 Task: Look for space in Río Segundo, Argentina from 3rd August, 2023 to 17th August, 2023 for 3 adults, 1 child in price range Rs.3000 to Rs.15000. Place can be entire place with 3 bedrooms having 4 beds and 2 bathrooms. Property type can be house, flat, guest house. Amenities needed are: wifi, heating. Booking option can be shelf check-in. Required host language is English.
Action: Mouse moved to (389, 86)
Screenshot: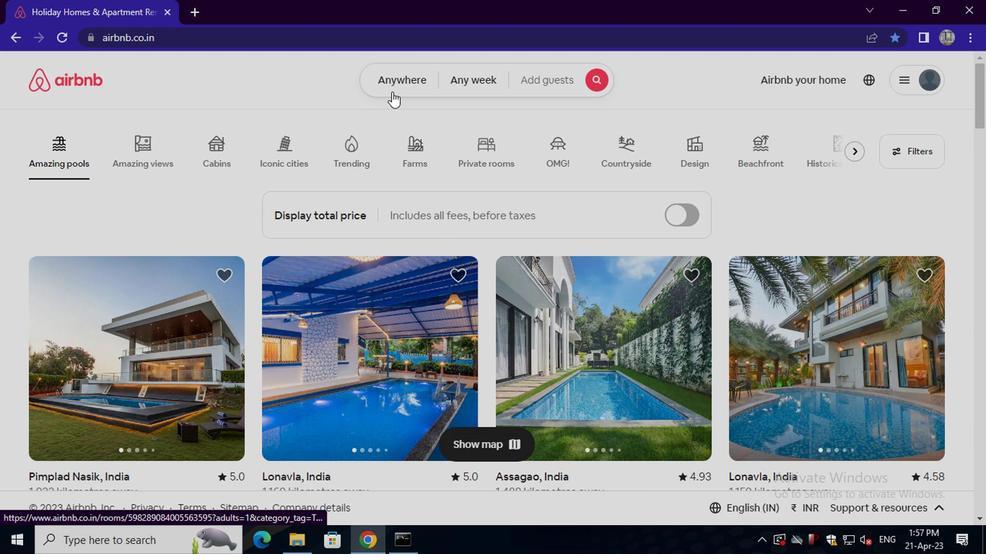 
Action: Mouse pressed left at (389, 86)
Screenshot: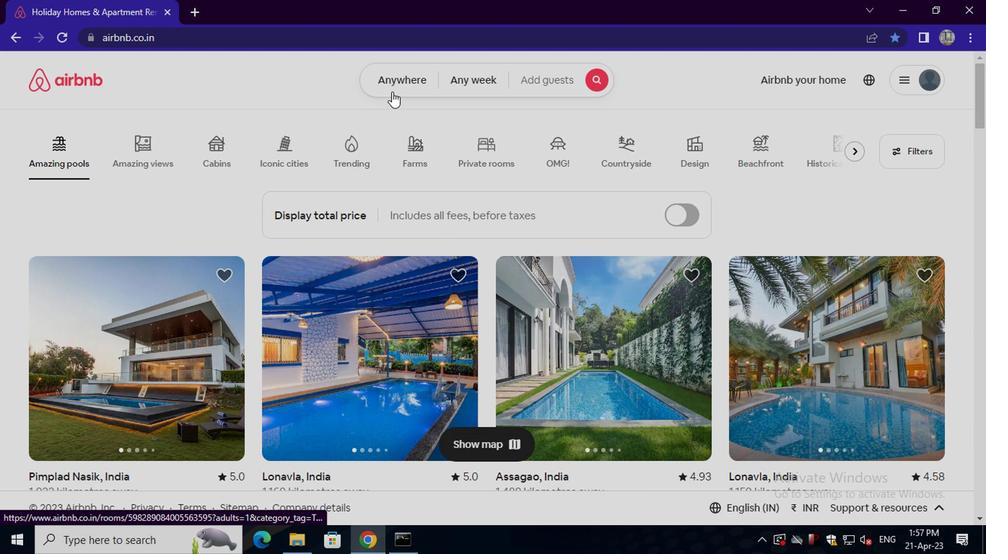 
Action: Mouse moved to (288, 130)
Screenshot: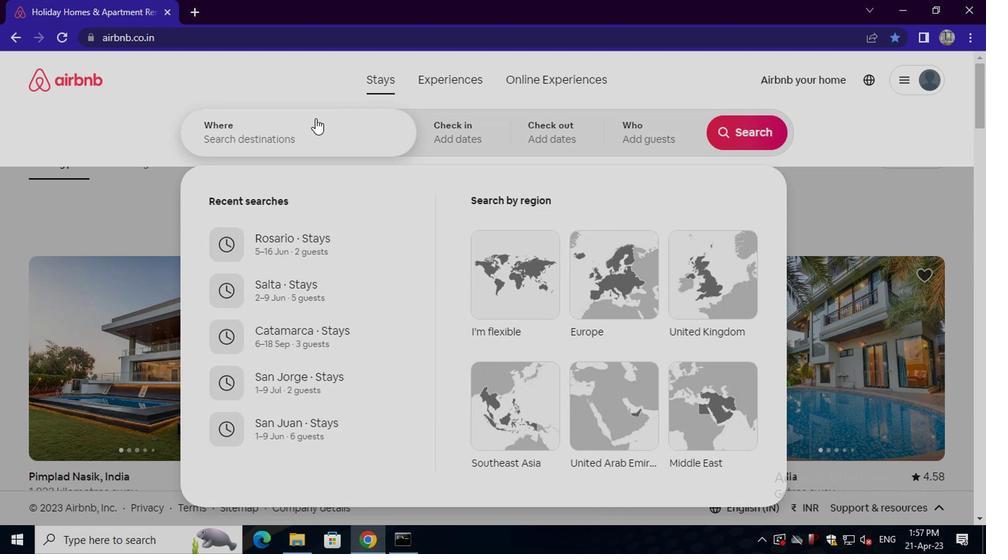
Action: Mouse pressed left at (288, 130)
Screenshot: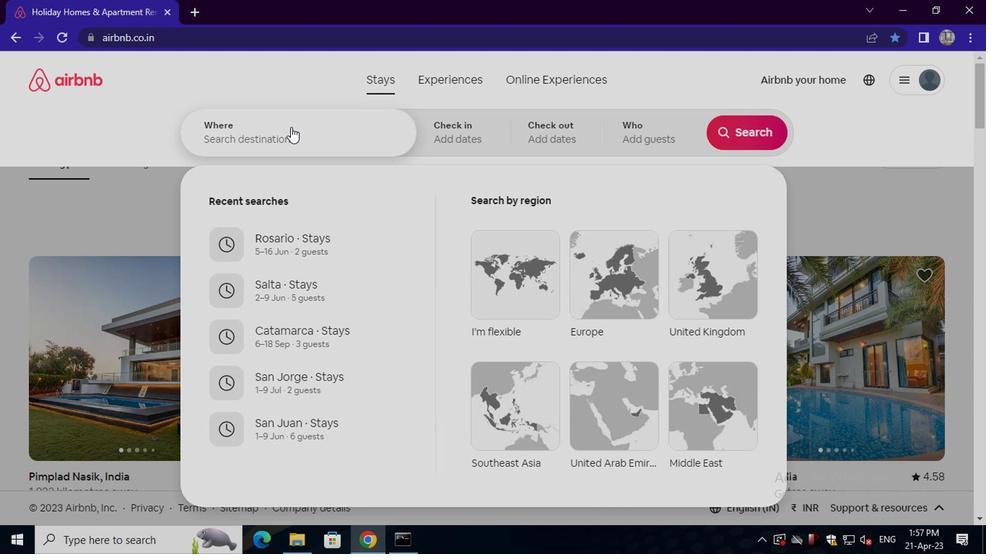
Action: Mouse moved to (288, 130)
Screenshot: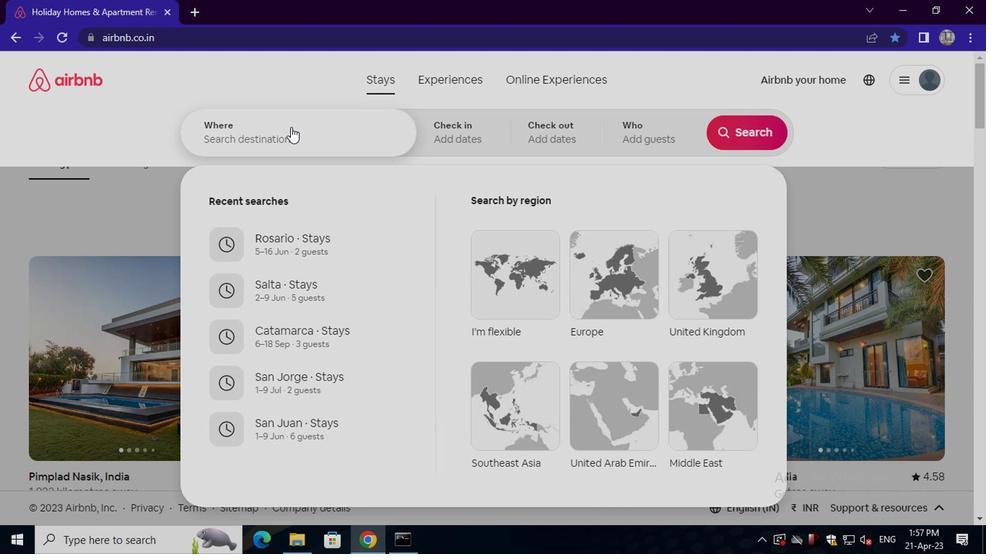 
Action: Key pressed rio<Key.space>sefundo,<Key.space>argentina<Key.enter>
Screenshot: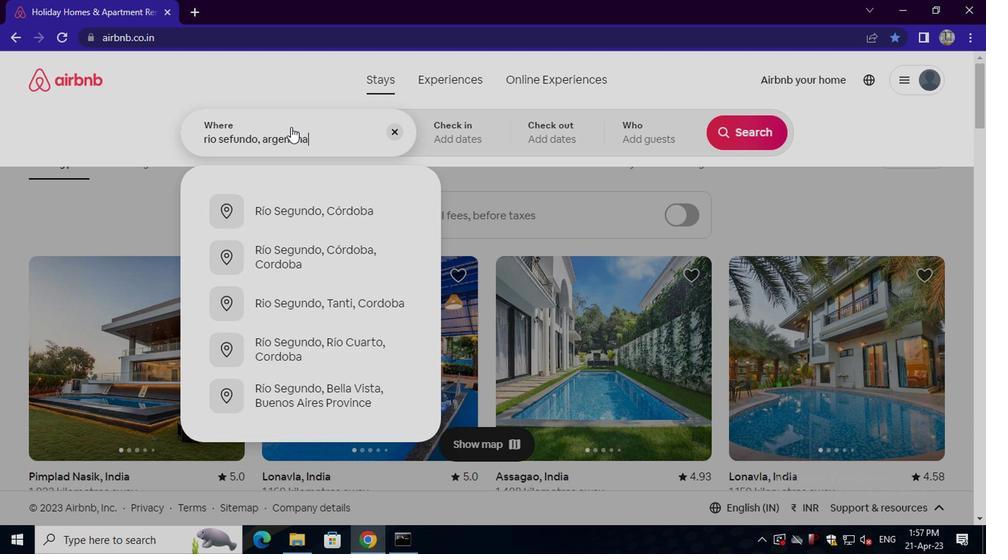 
Action: Mouse moved to (739, 247)
Screenshot: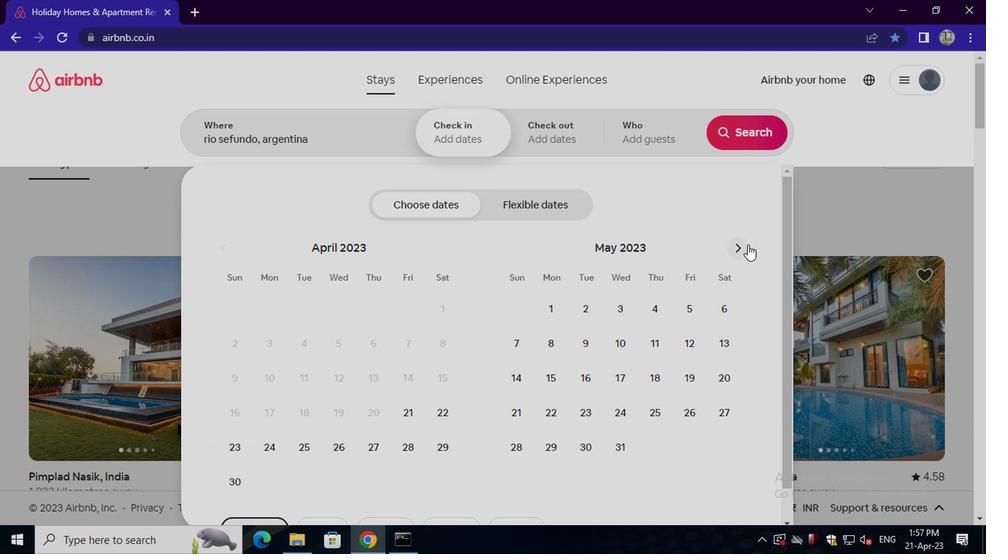 
Action: Mouse pressed left at (739, 247)
Screenshot: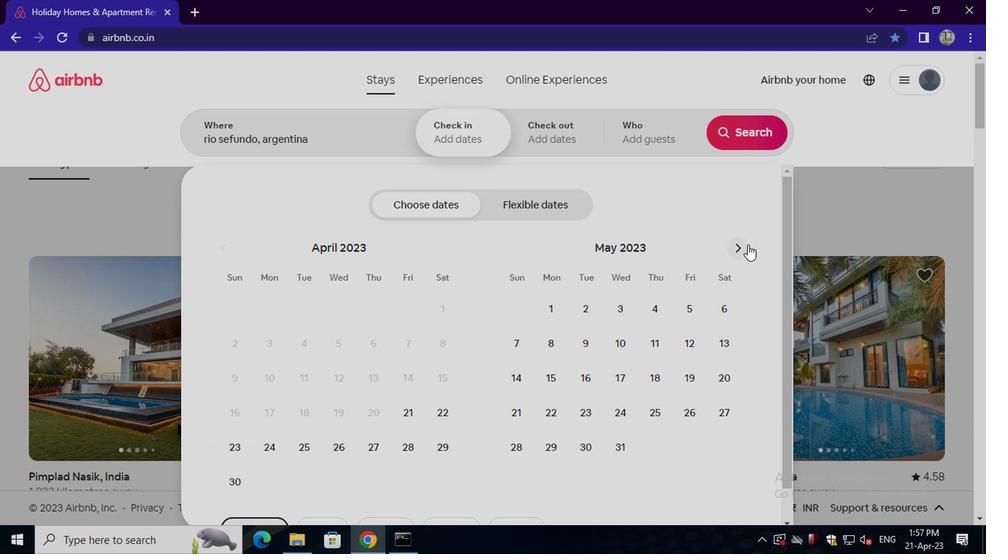 
Action: Mouse pressed left at (739, 247)
Screenshot: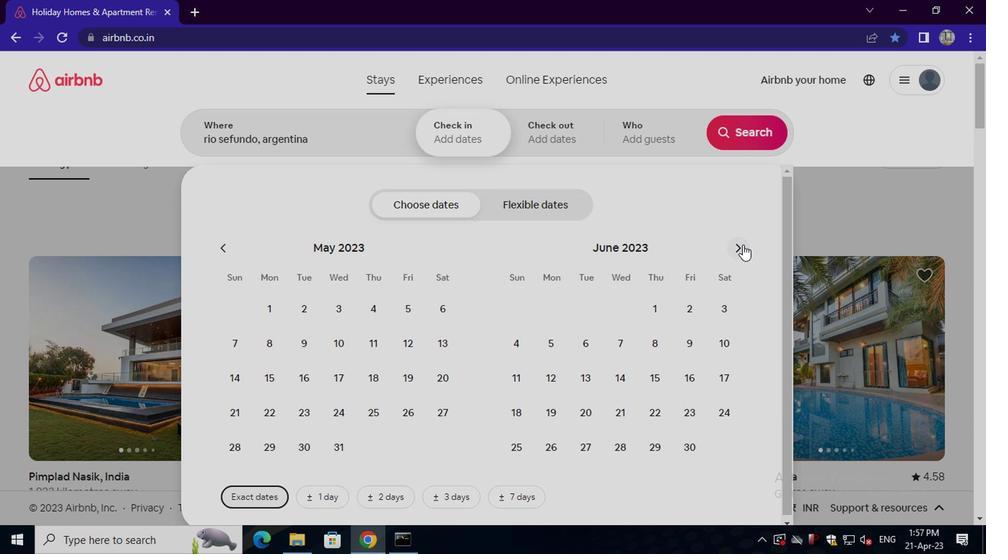 
Action: Mouse pressed left at (739, 247)
Screenshot: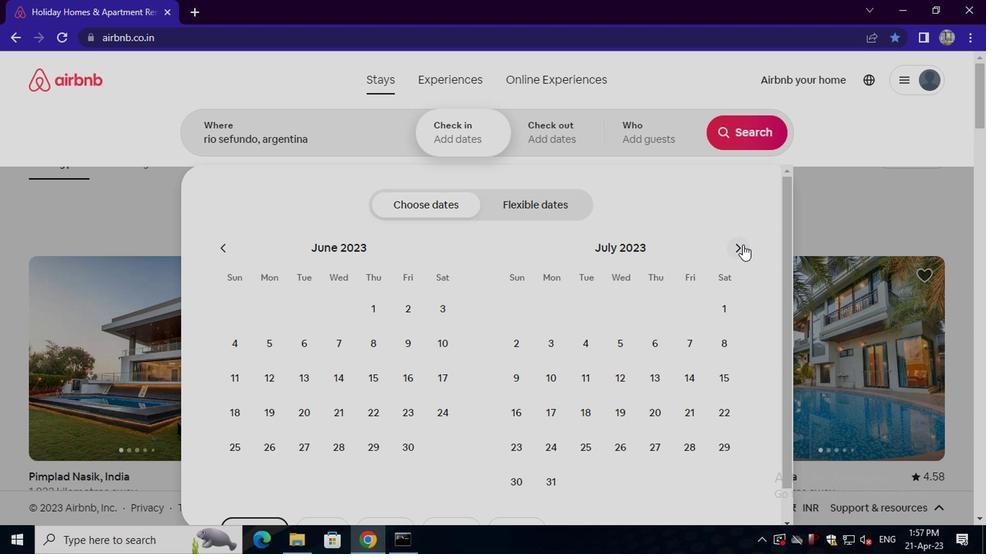 
Action: Mouse moved to (648, 312)
Screenshot: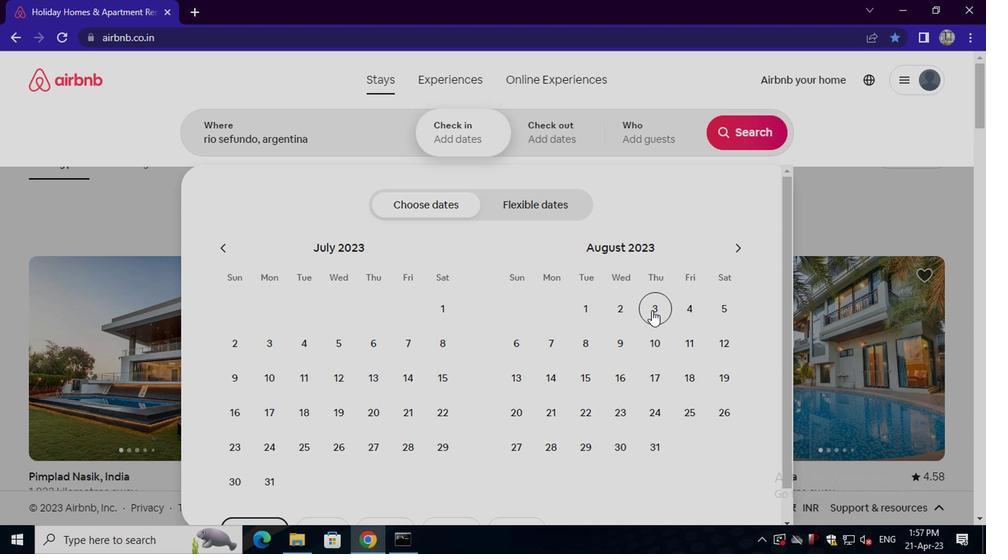 
Action: Mouse pressed left at (648, 312)
Screenshot: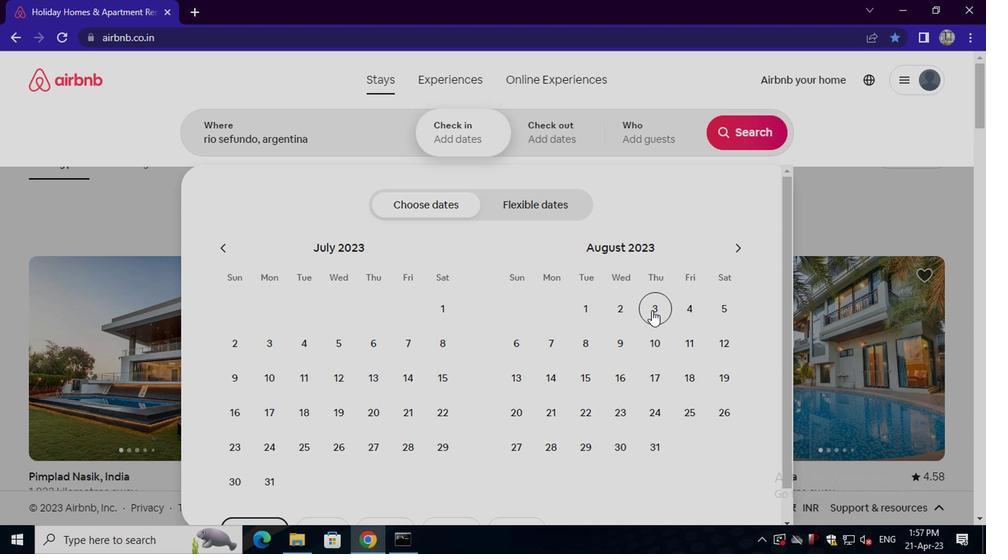 
Action: Mouse moved to (647, 384)
Screenshot: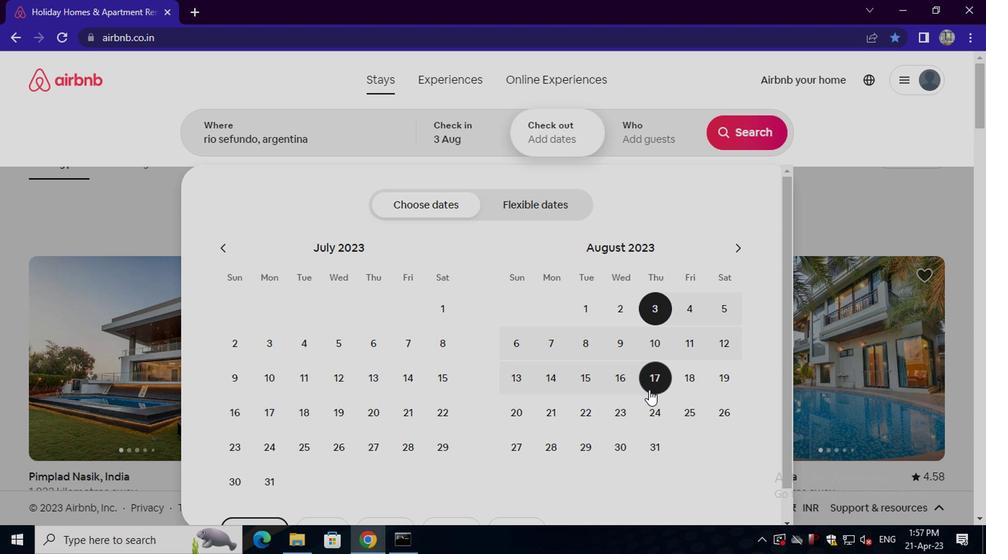 
Action: Mouse pressed left at (647, 384)
Screenshot: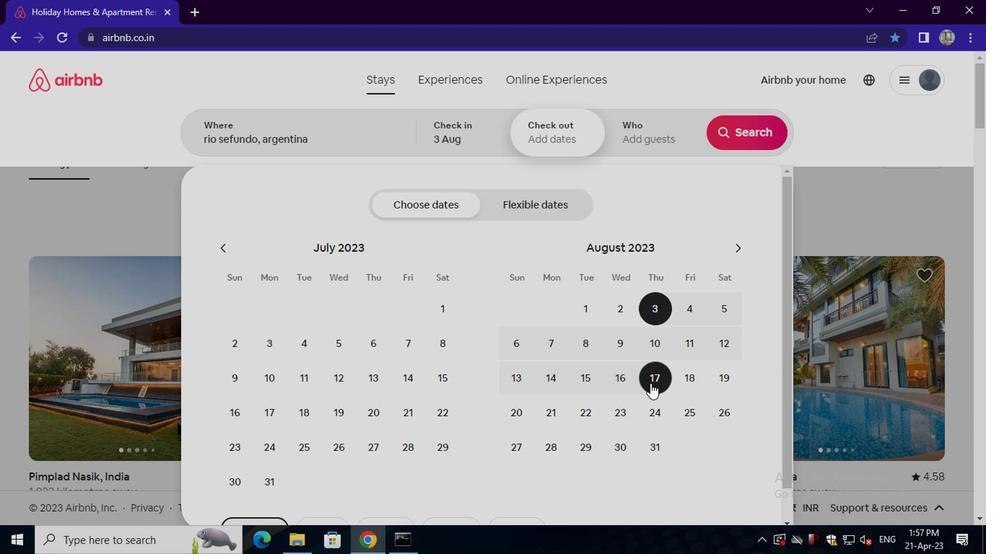 
Action: Mouse moved to (662, 133)
Screenshot: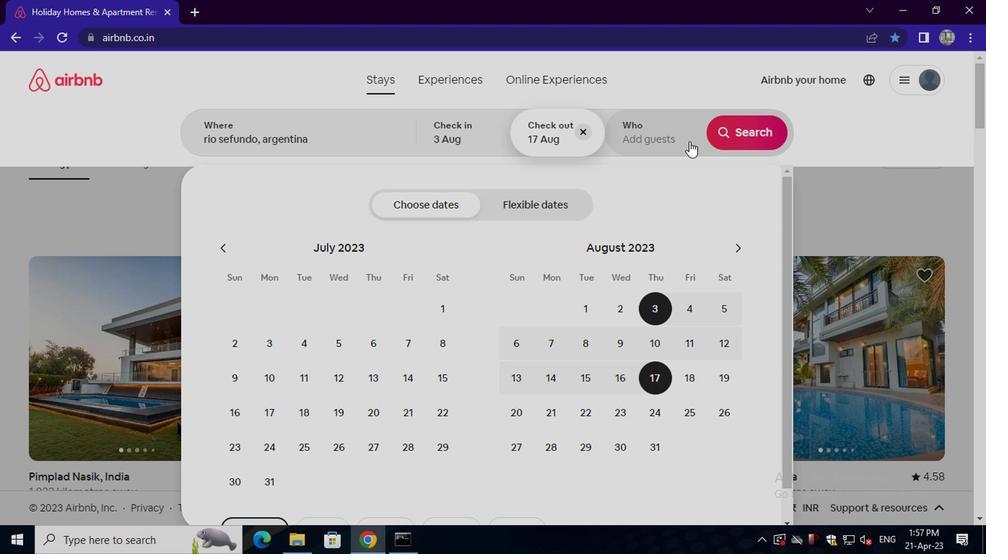 
Action: Mouse pressed left at (662, 133)
Screenshot: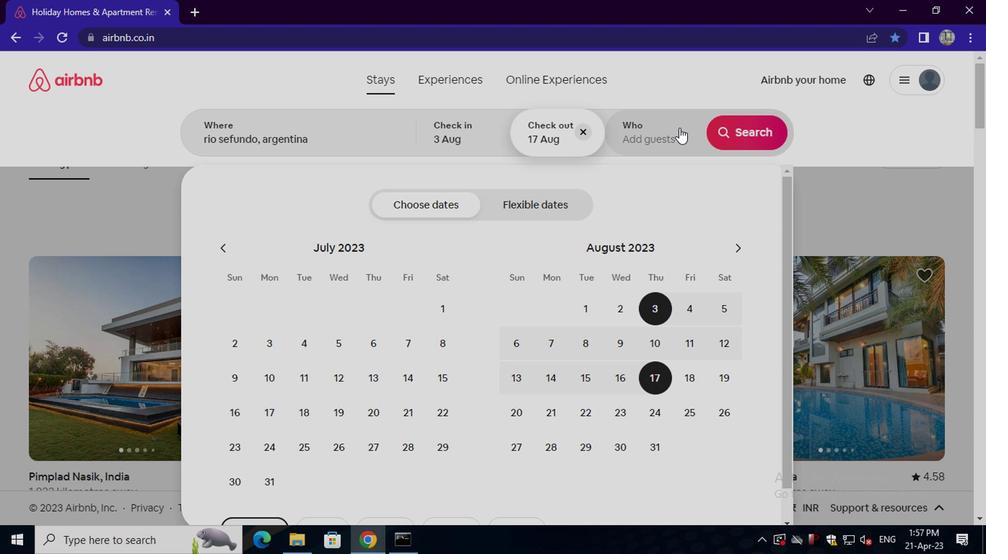
Action: Mouse moved to (748, 217)
Screenshot: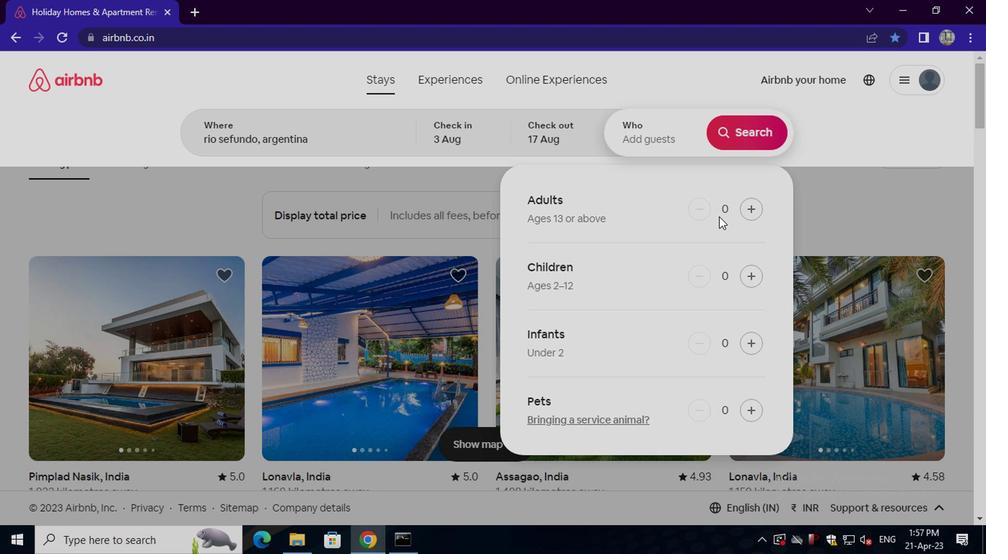 
Action: Mouse pressed left at (748, 217)
Screenshot: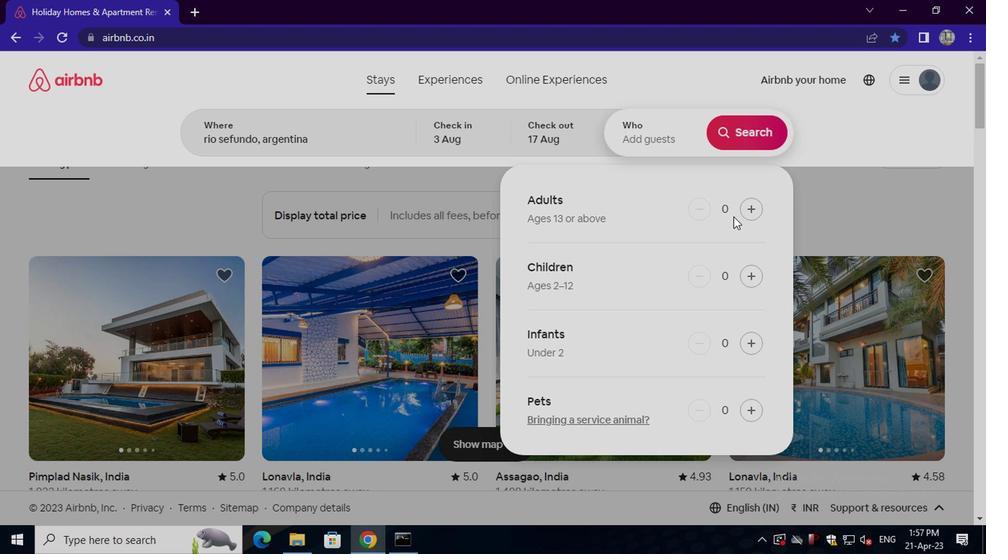 
Action: Mouse pressed left at (748, 217)
Screenshot: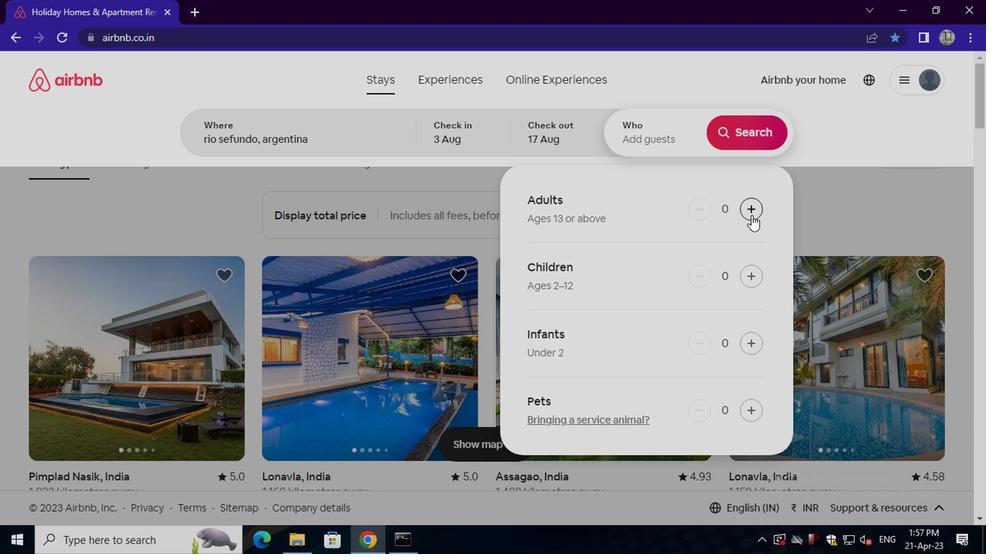 
Action: Mouse pressed left at (748, 217)
Screenshot: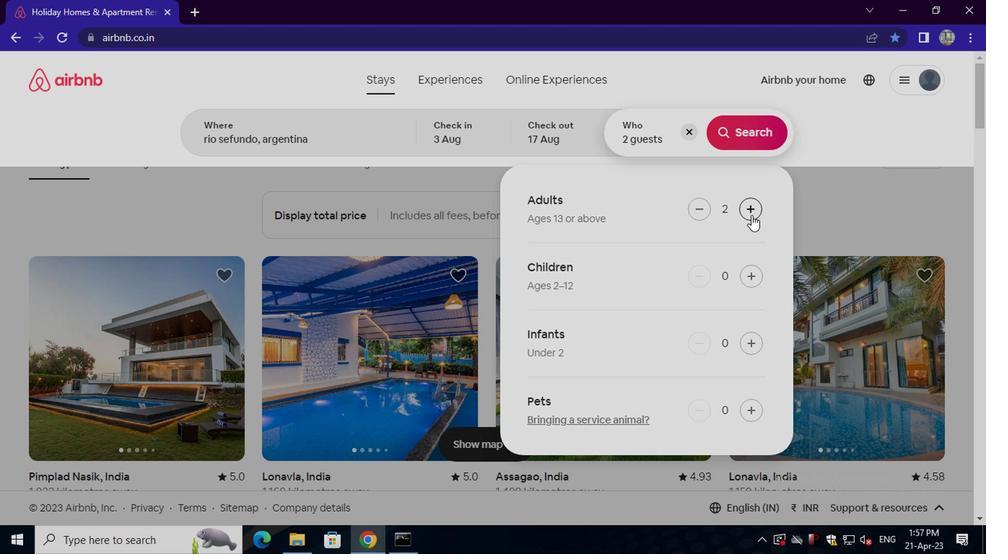 
Action: Mouse moved to (747, 273)
Screenshot: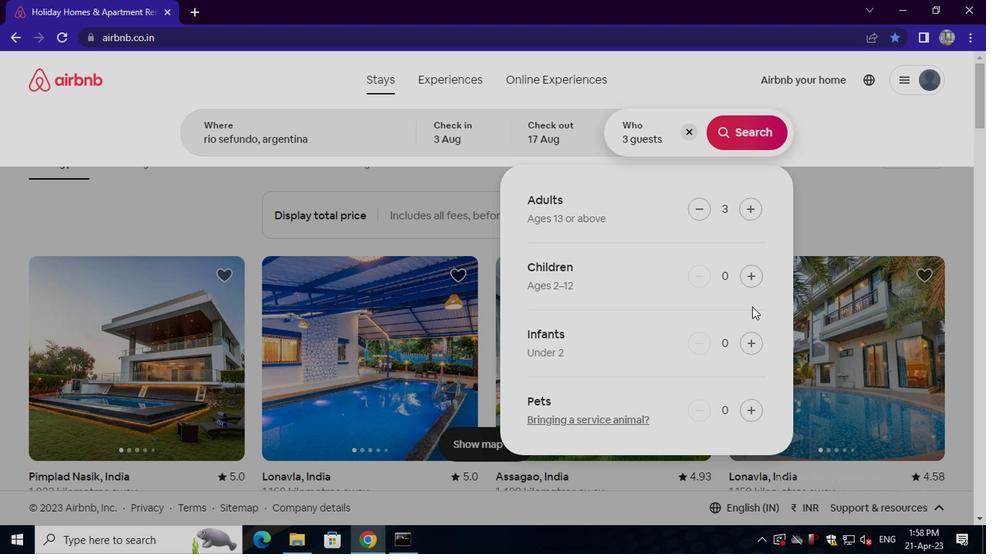
Action: Mouse pressed left at (747, 273)
Screenshot: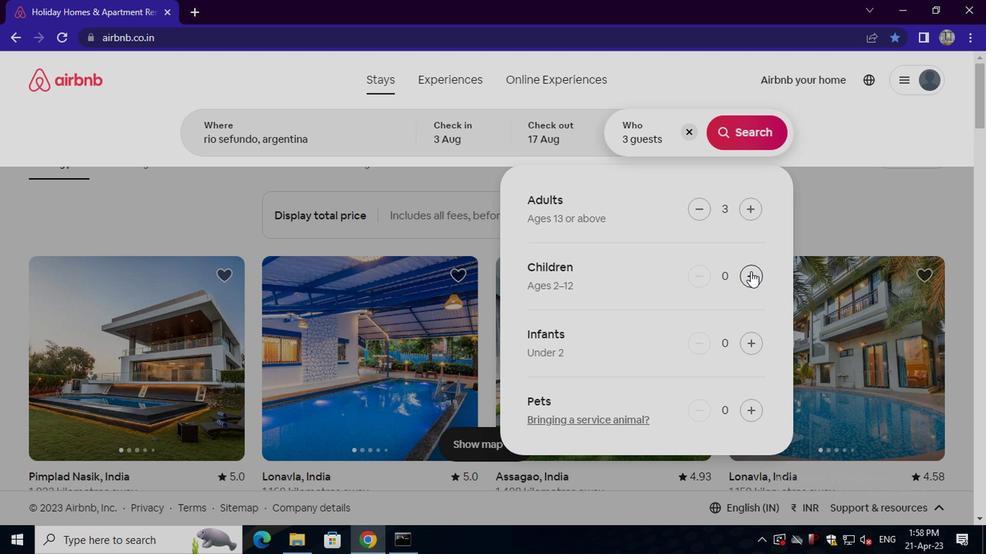 
Action: Mouse moved to (750, 141)
Screenshot: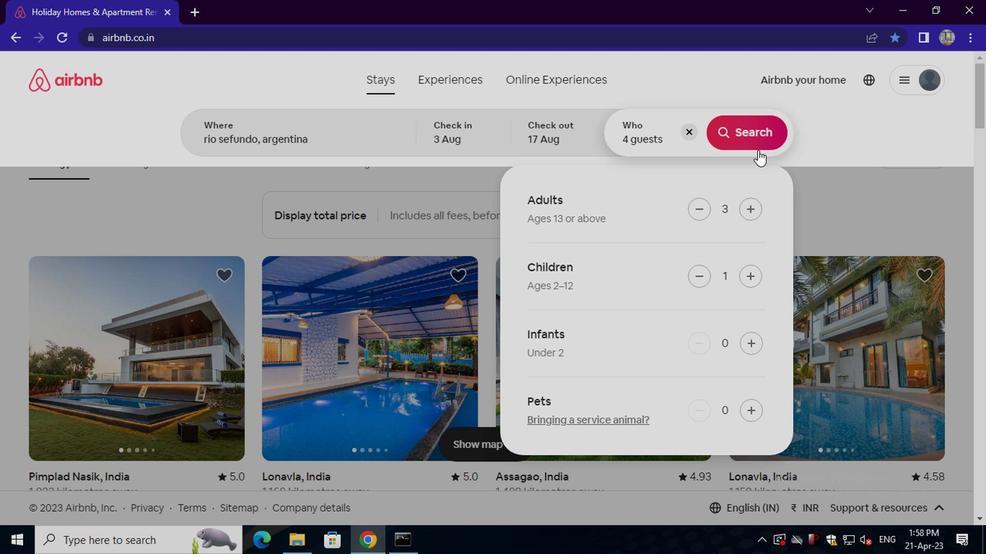 
Action: Mouse pressed left at (750, 141)
Screenshot: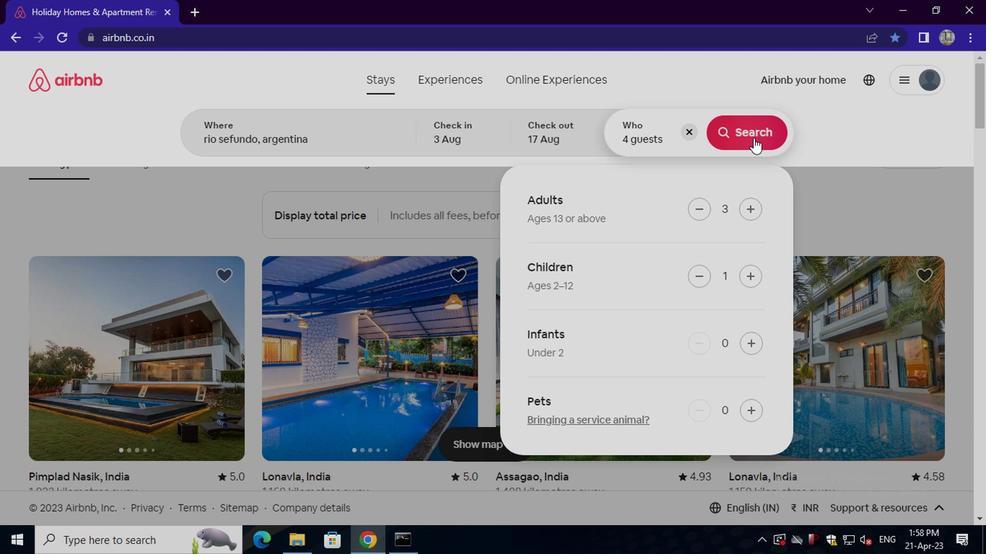 
Action: Mouse moved to (906, 139)
Screenshot: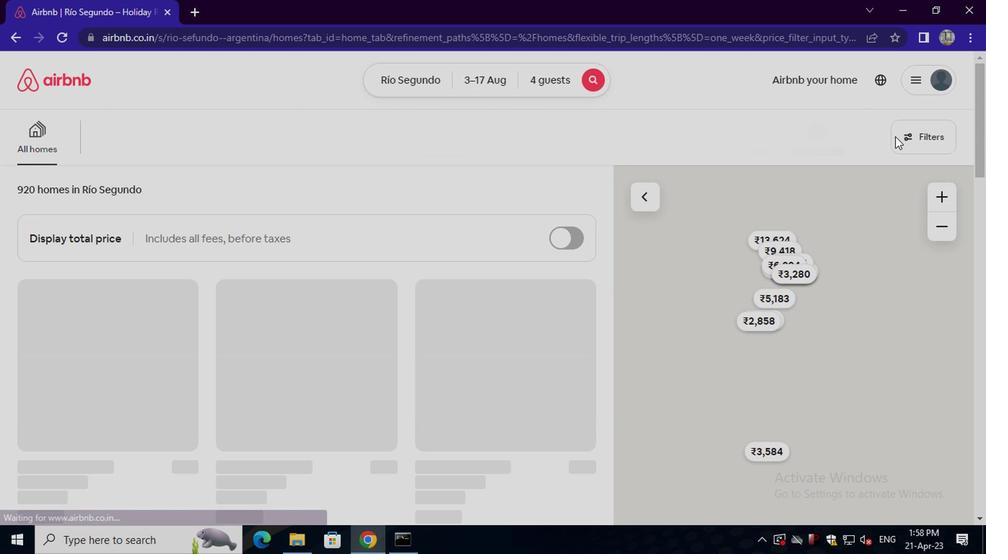 
Action: Mouse pressed left at (906, 139)
Screenshot: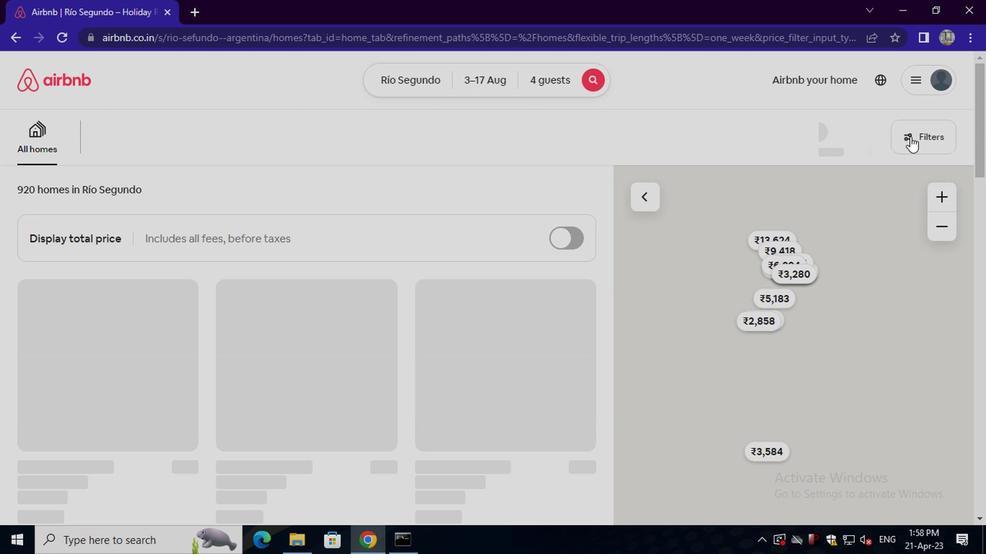 
Action: Mouse moved to (386, 308)
Screenshot: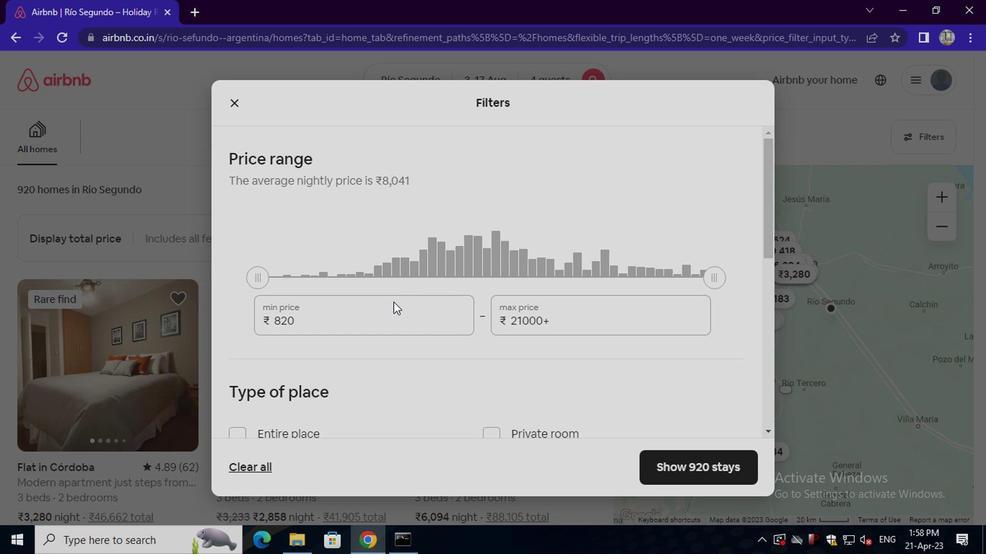 
Action: Mouse pressed left at (386, 308)
Screenshot: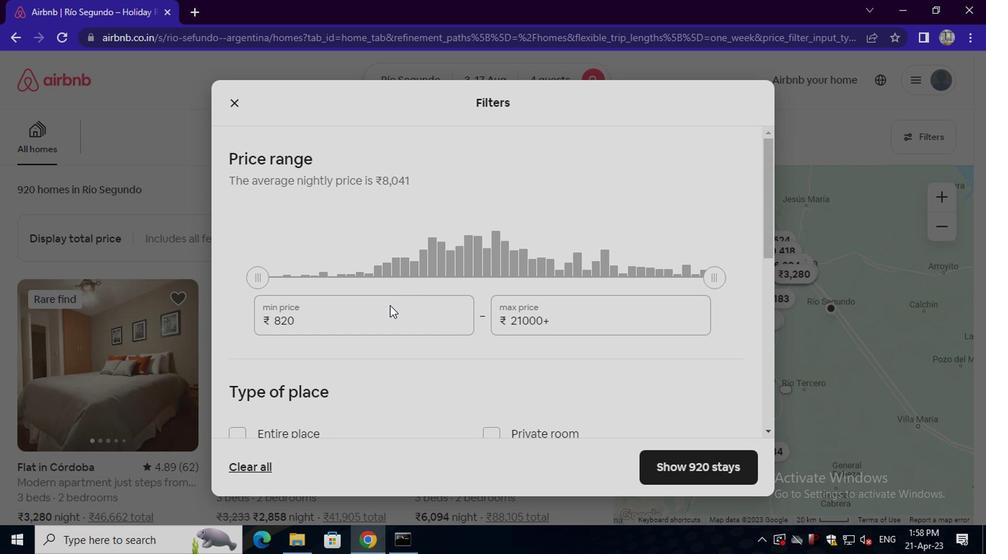 
Action: Mouse moved to (383, 323)
Screenshot: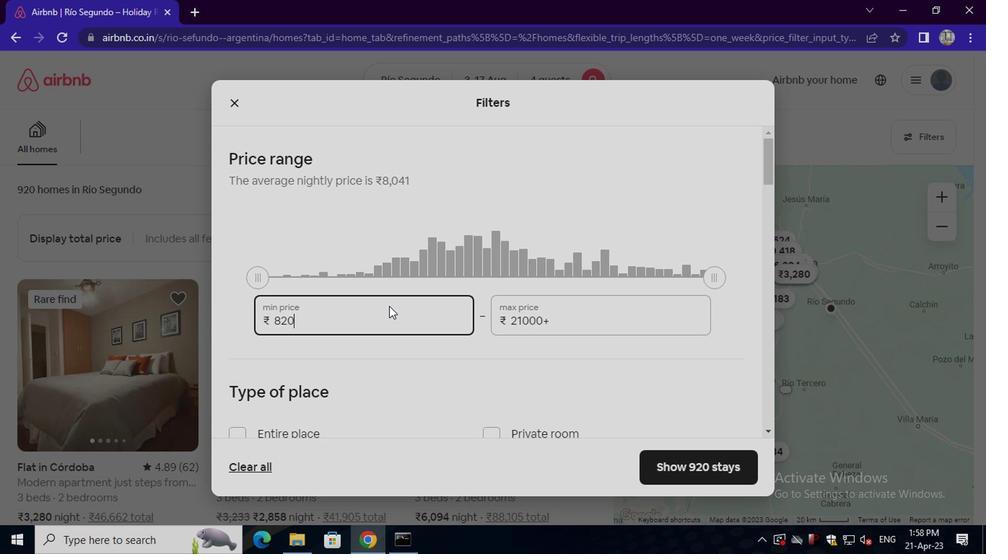 
Action: Key pressed <Key.backspace><Key.backspace><Key.backspace><Key.backspace><Key.backspace><Key.backspace><Key.backspace><Key.backspace><Key.backspace><Key.backspace><Key.backspace><Key.backspace><Key.backspace><Key.backspace>3000
Screenshot: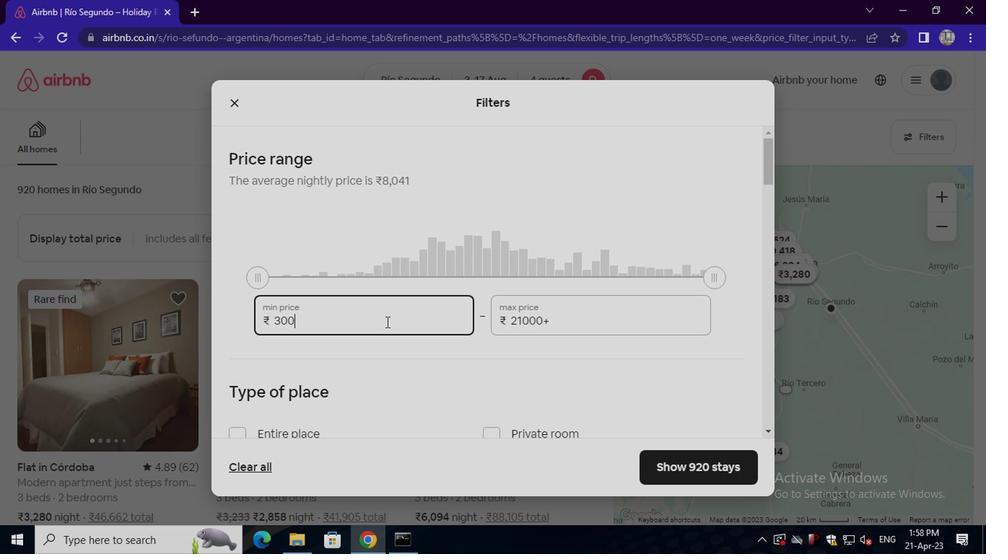 
Action: Mouse moved to (565, 323)
Screenshot: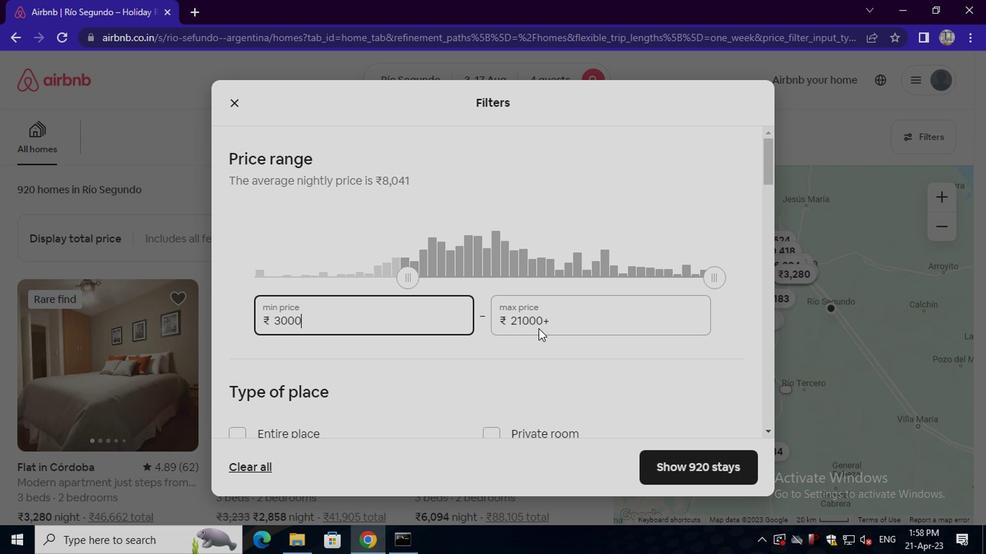 
Action: Mouse pressed left at (565, 323)
Screenshot: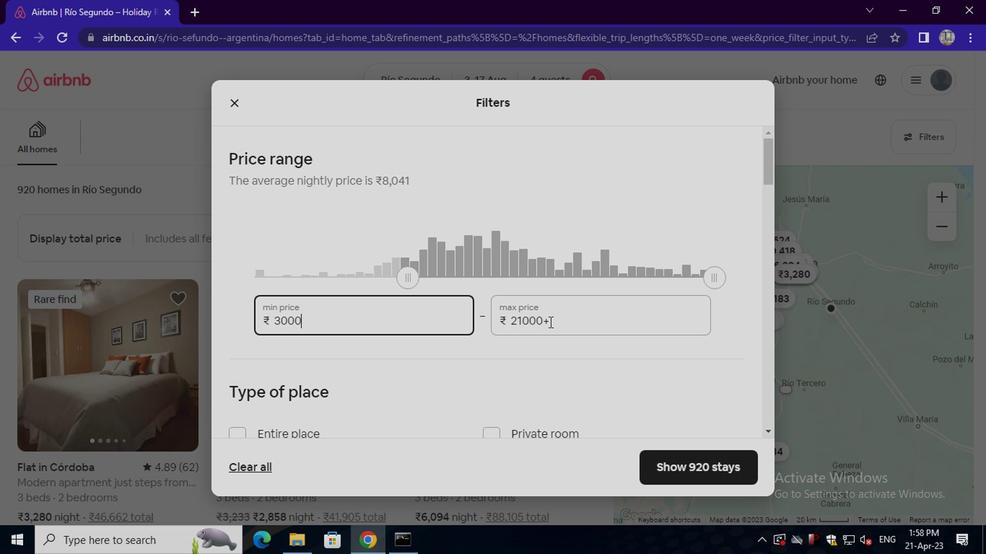 
Action: Key pressed <Key.backspace><Key.backspace><Key.backspace><Key.backspace><Key.backspace><Key.backspace><Key.backspace><Key.backspace><Key.backspace><Key.backspace><Key.backspace><Key.backspace><Key.backspace><Key.backspace>15000
Screenshot: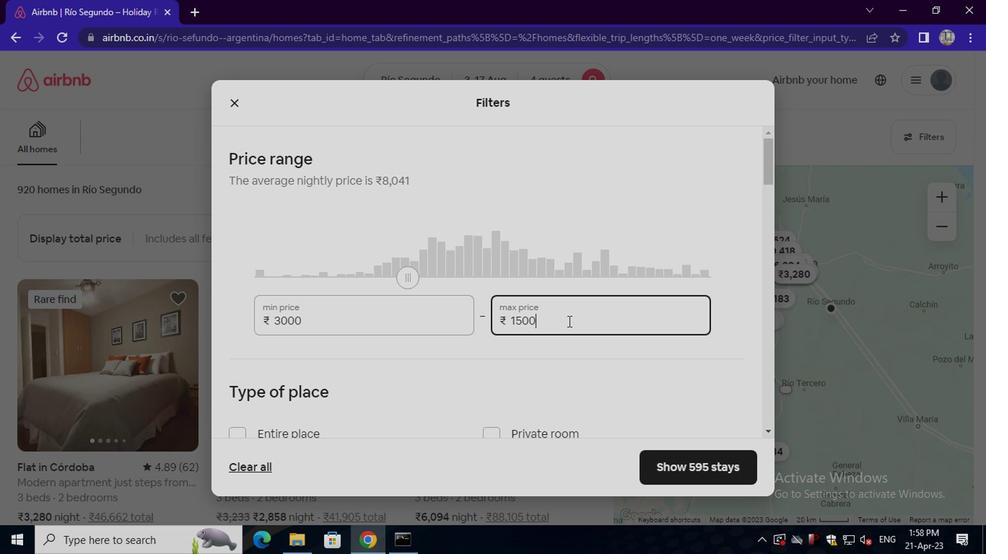 
Action: Mouse moved to (565, 322)
Screenshot: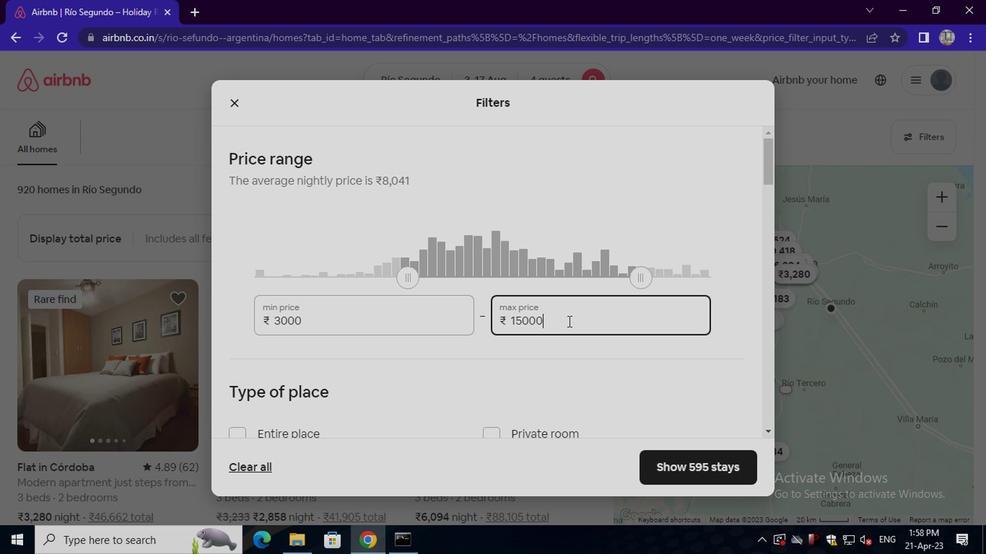 
Action: Mouse scrolled (565, 321) with delta (0, -1)
Screenshot: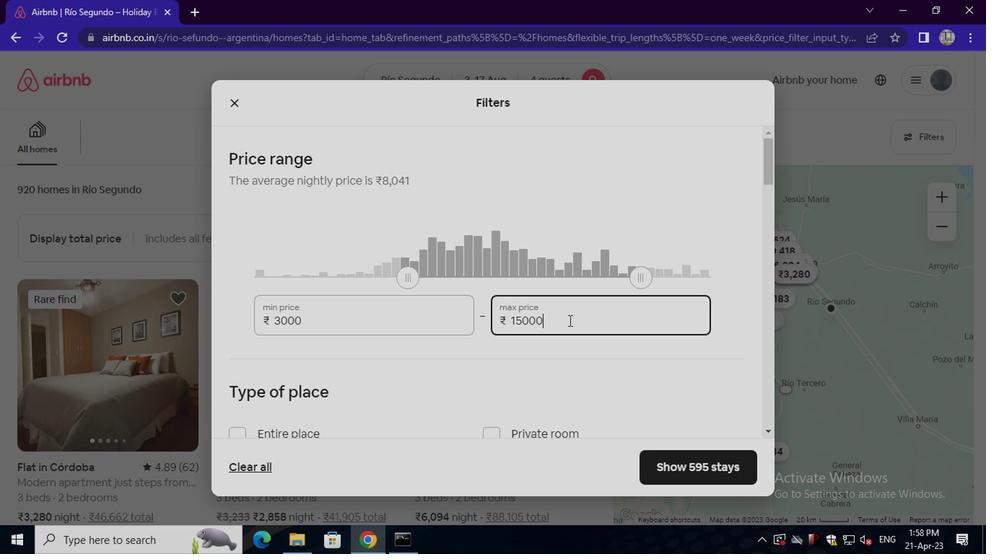 
Action: Mouse moved to (565, 323)
Screenshot: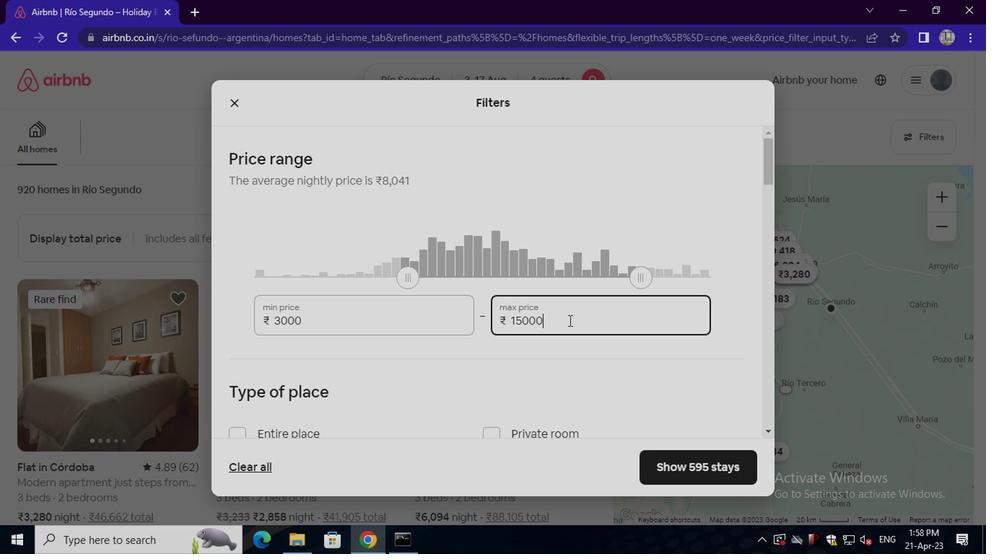 
Action: Mouse scrolled (565, 322) with delta (0, 0)
Screenshot: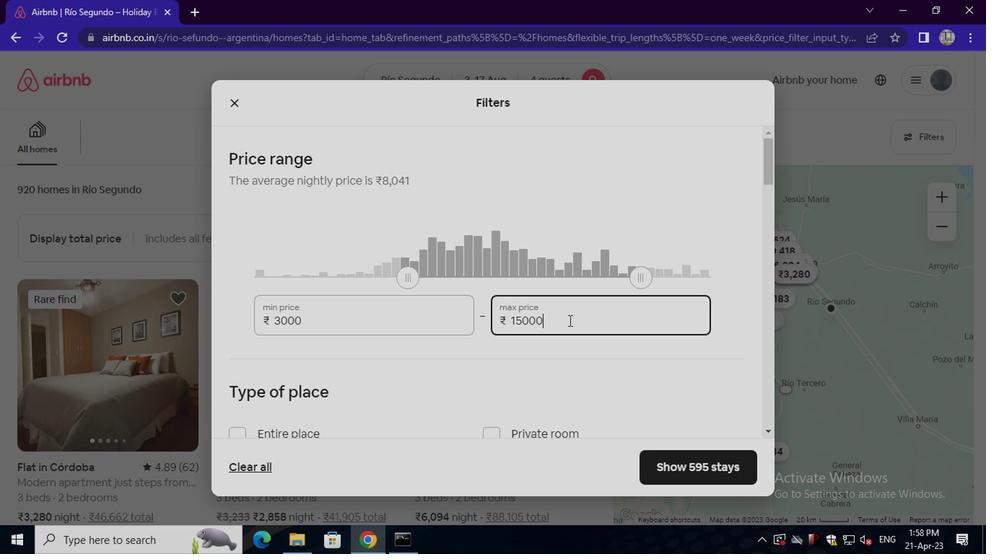 
Action: Mouse moved to (247, 295)
Screenshot: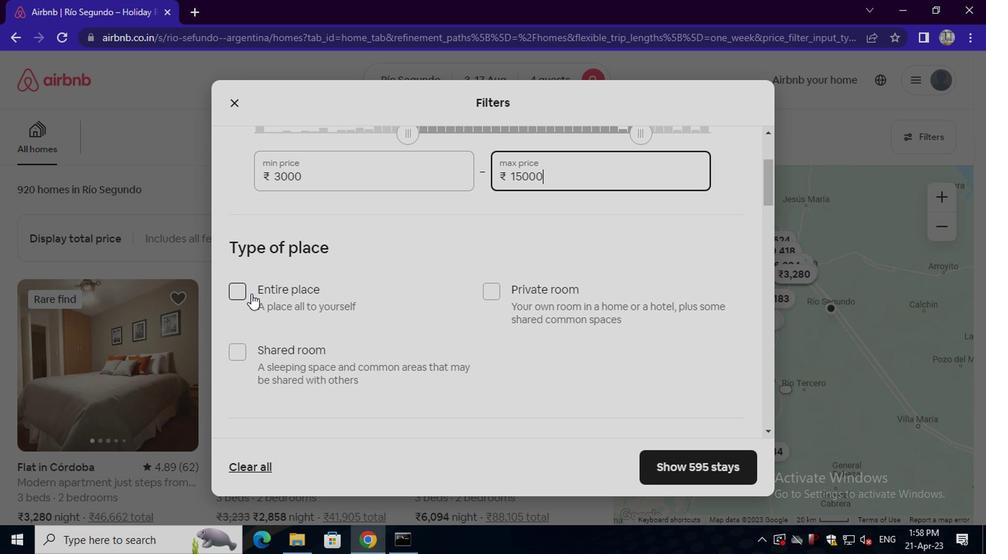 
Action: Mouse pressed left at (247, 295)
Screenshot: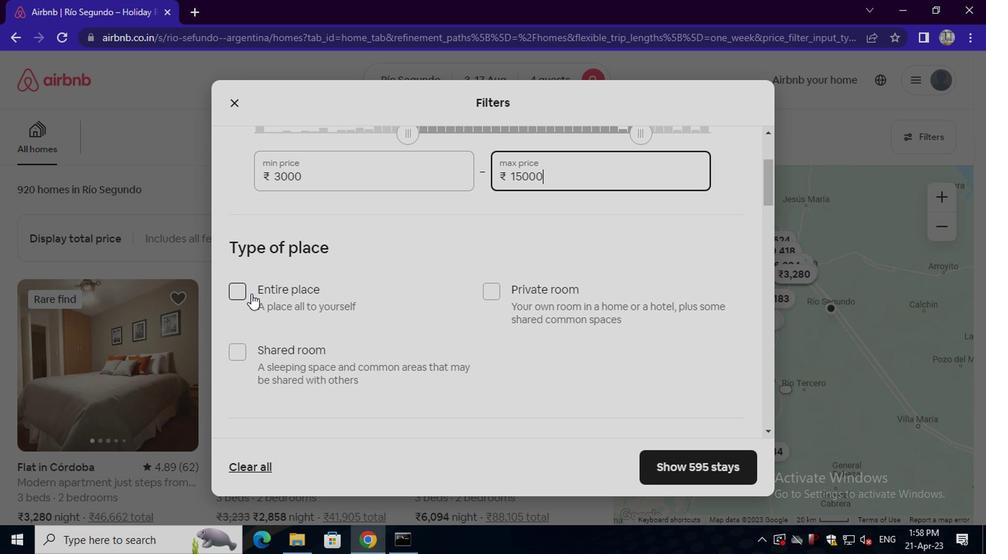 
Action: Mouse moved to (301, 336)
Screenshot: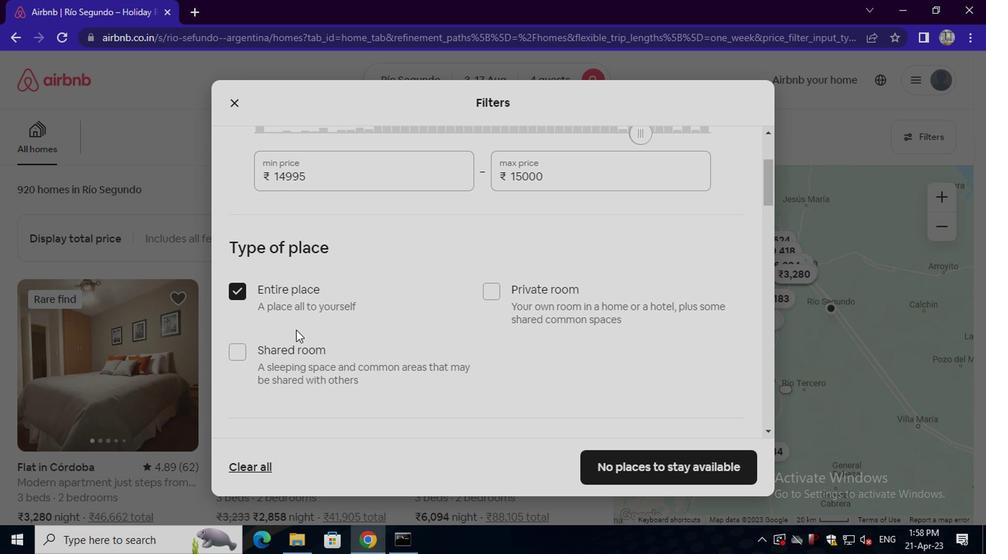 
Action: Mouse scrolled (301, 335) with delta (0, -1)
Screenshot: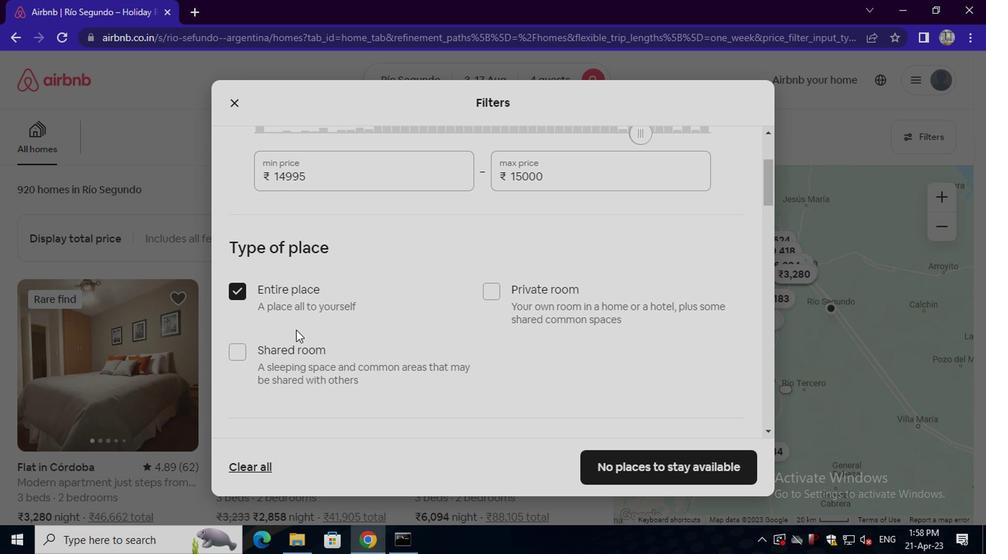 
Action: Mouse moved to (302, 337)
Screenshot: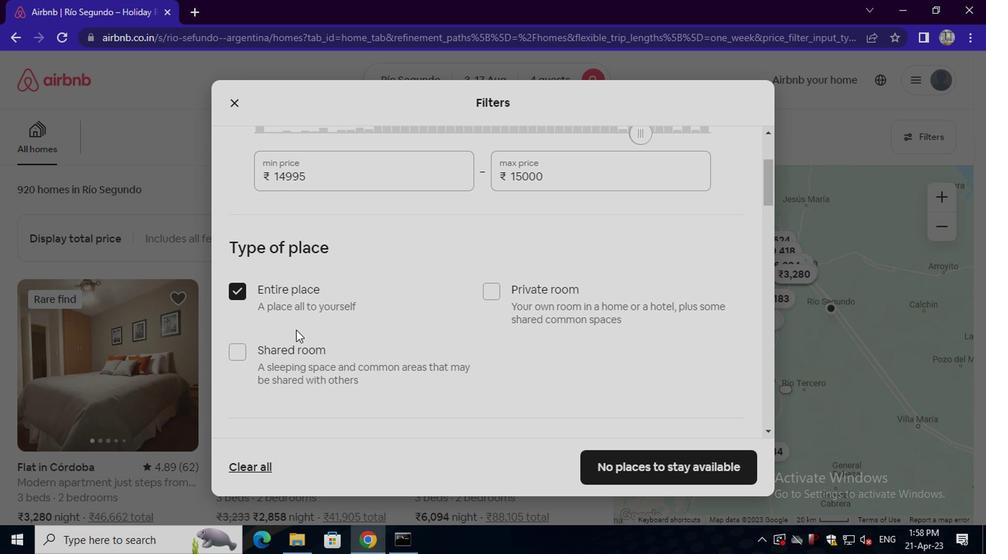 
Action: Mouse scrolled (302, 337) with delta (0, 0)
Screenshot: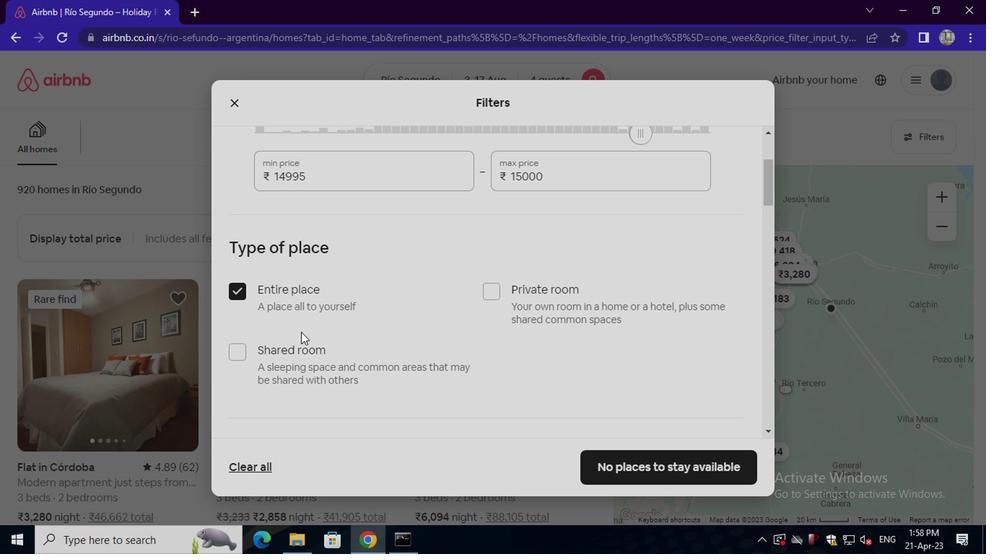 
Action: Mouse scrolled (302, 337) with delta (0, 0)
Screenshot: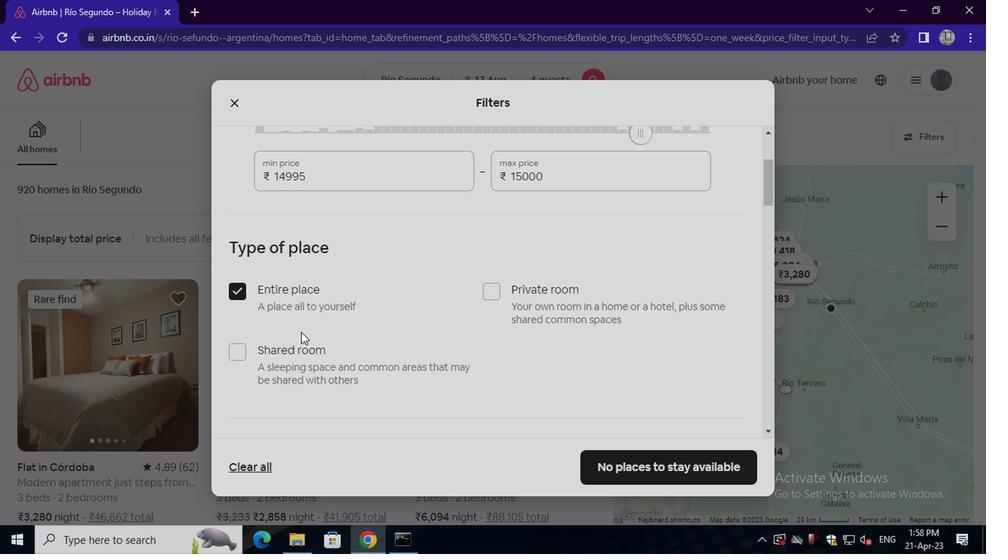 
Action: Mouse scrolled (302, 337) with delta (0, 0)
Screenshot: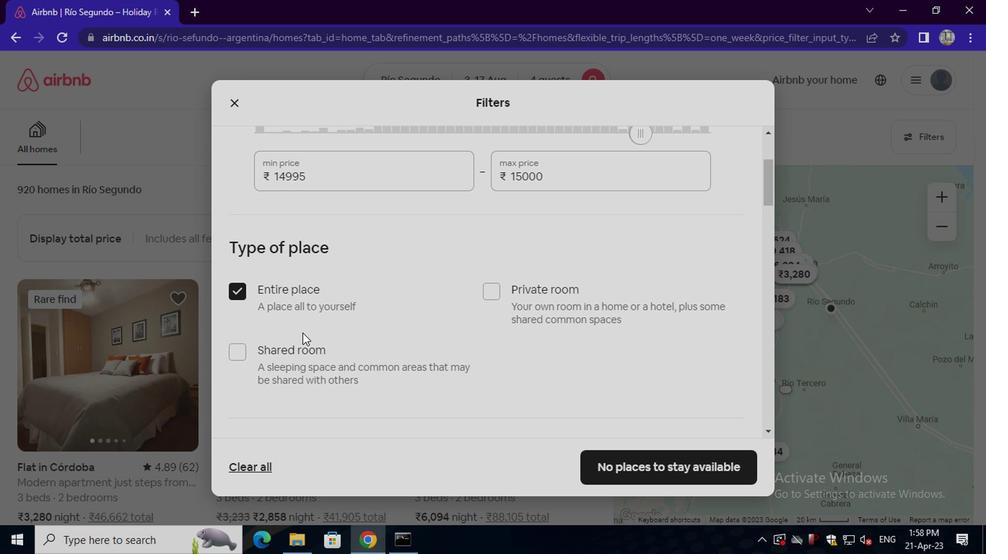 
Action: Mouse scrolled (302, 337) with delta (0, 0)
Screenshot: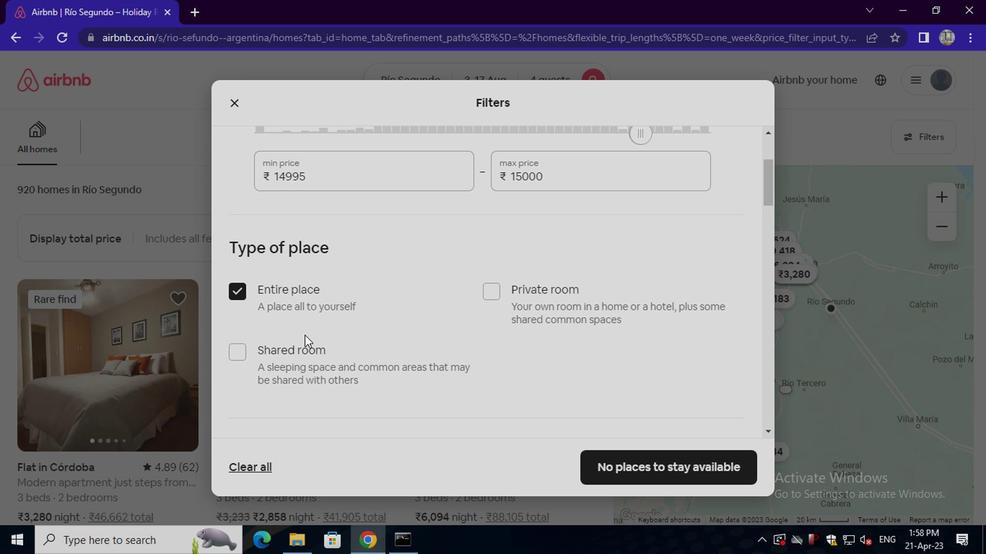 
Action: Mouse moved to (396, 167)
Screenshot: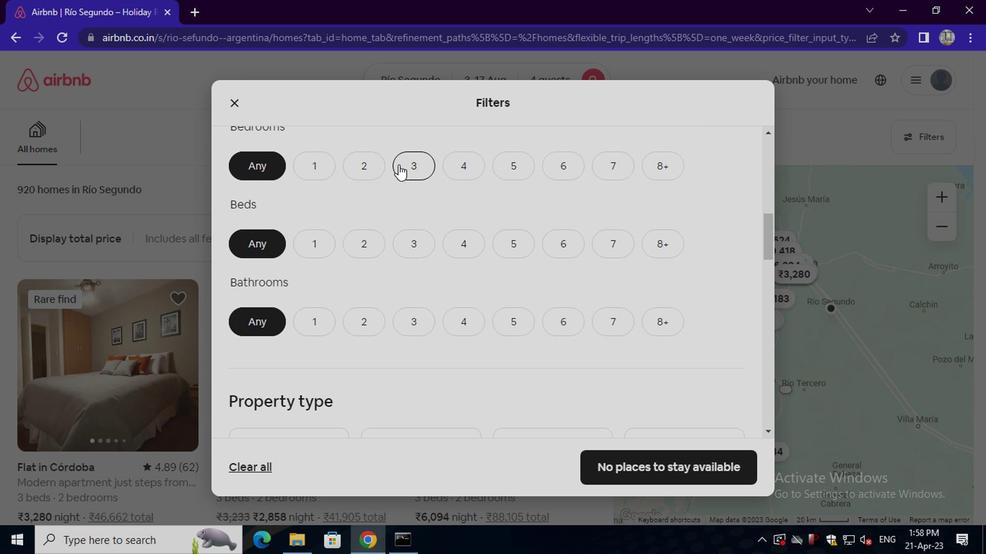 
Action: Mouse pressed left at (396, 167)
Screenshot: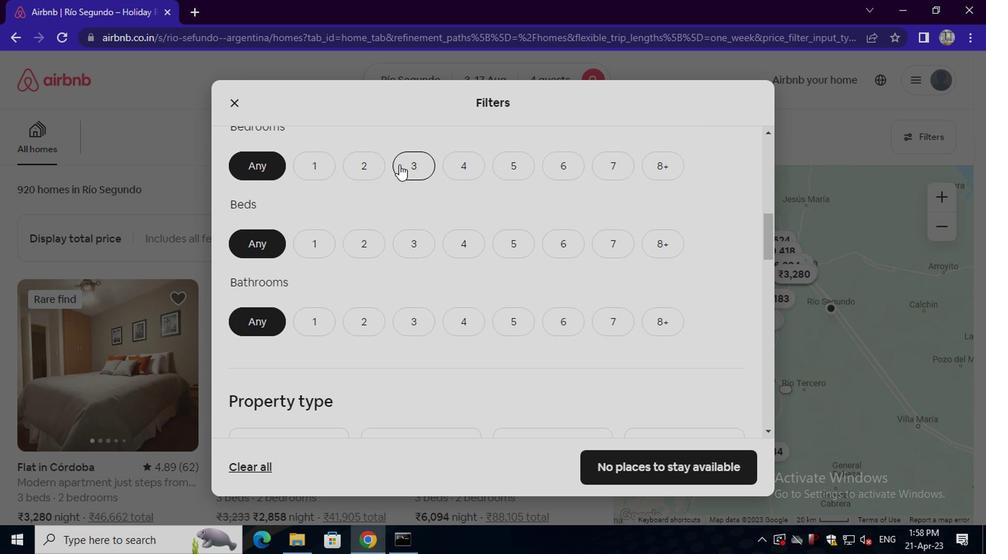 
Action: Mouse moved to (462, 252)
Screenshot: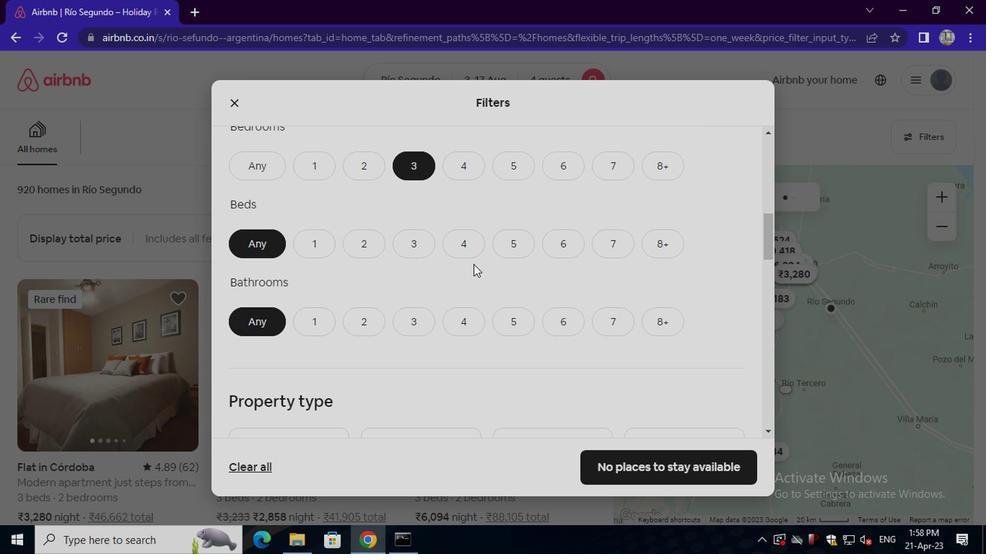 
Action: Mouse pressed left at (462, 252)
Screenshot: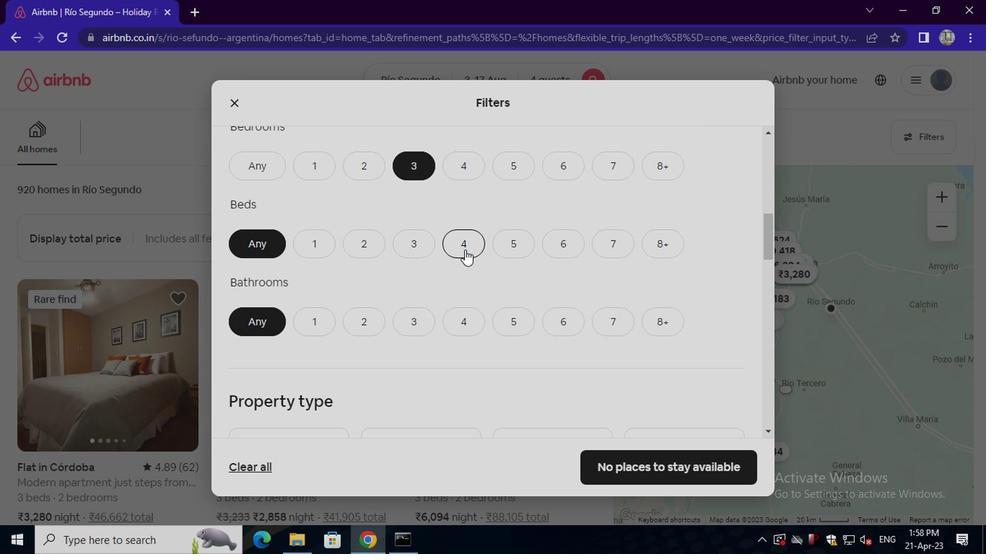 
Action: Mouse moved to (368, 321)
Screenshot: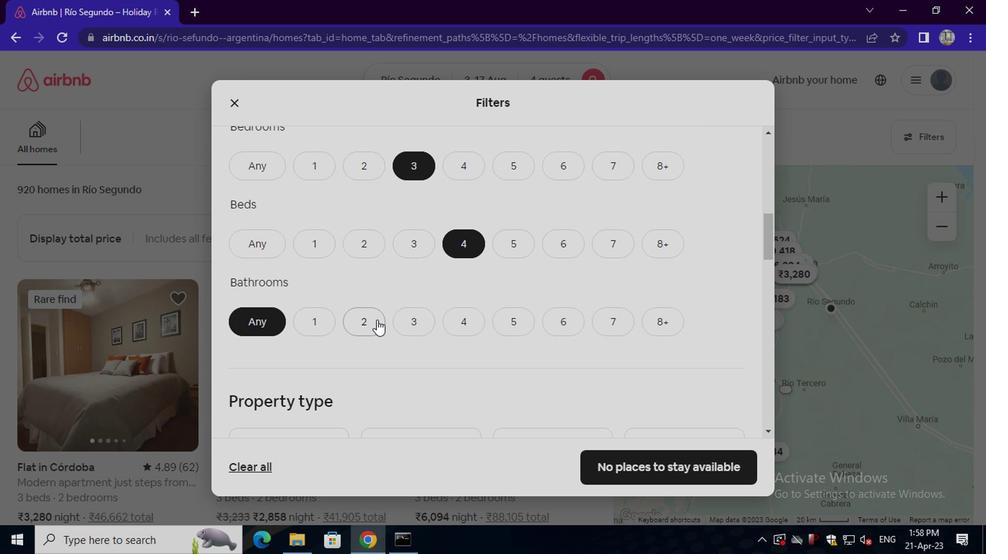 
Action: Mouse pressed left at (368, 321)
Screenshot: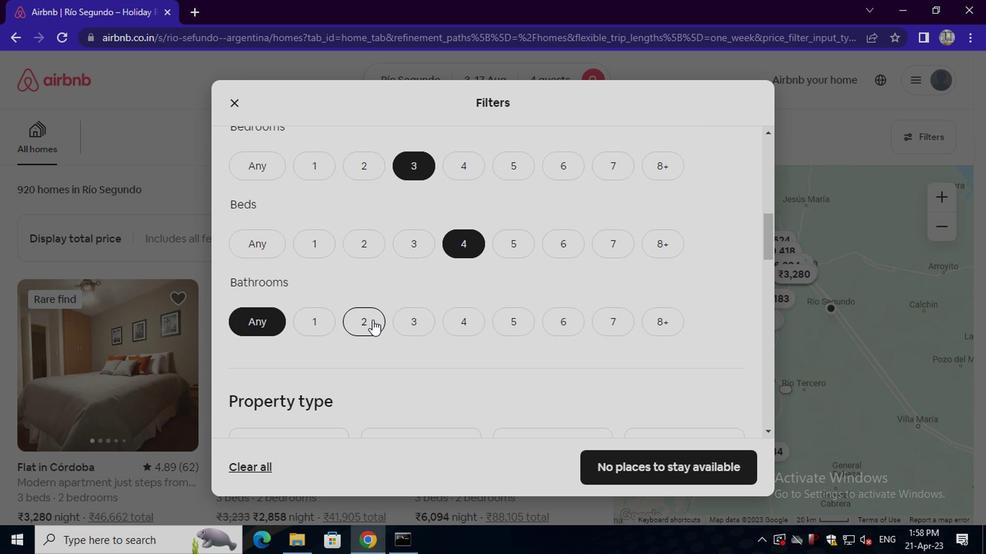 
Action: Mouse moved to (388, 351)
Screenshot: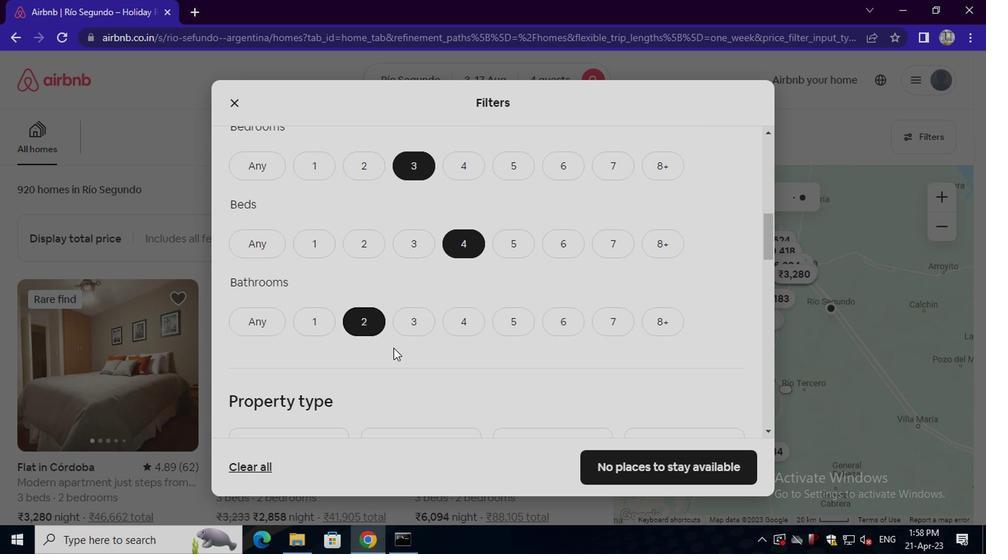 
Action: Mouse scrolled (388, 350) with delta (0, -1)
Screenshot: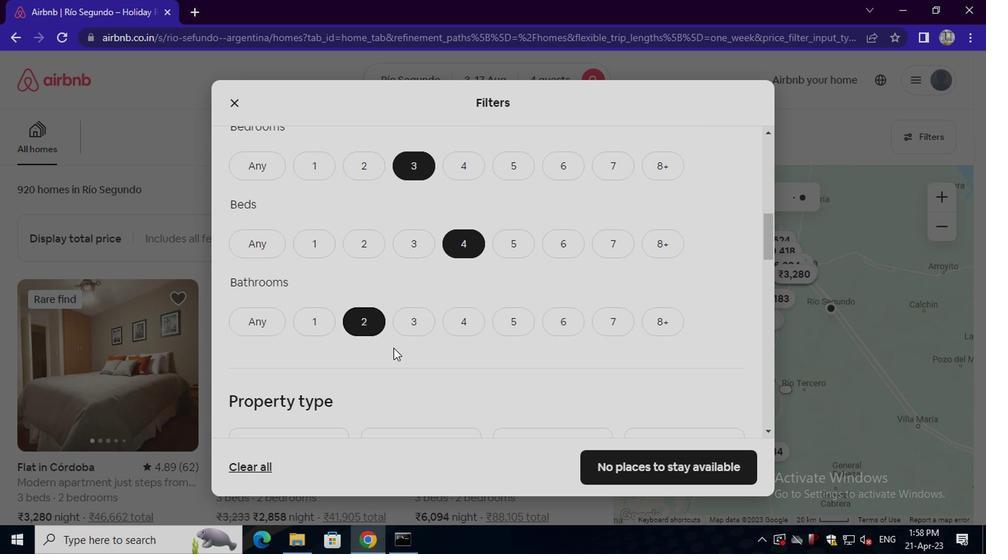 
Action: Mouse scrolled (388, 350) with delta (0, -1)
Screenshot: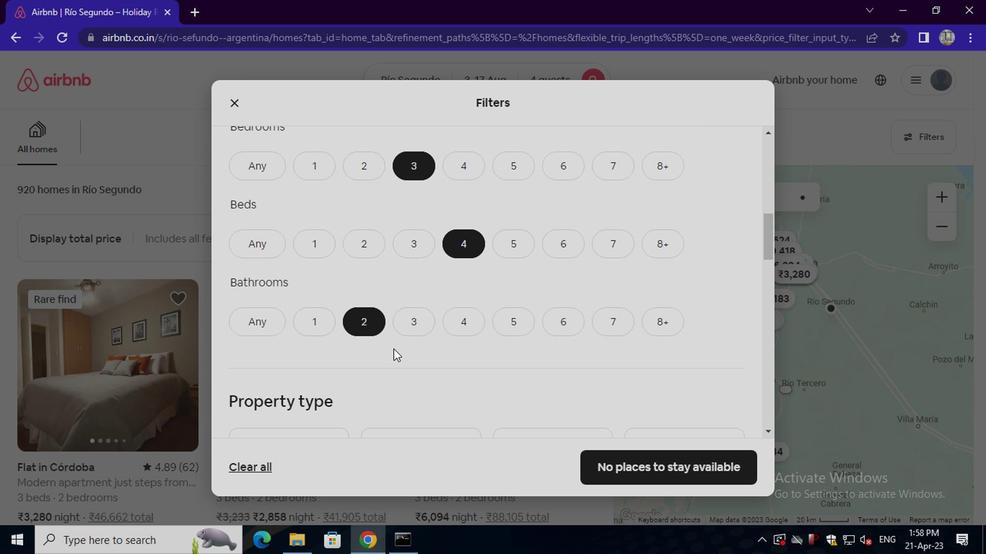 
Action: Mouse moved to (318, 332)
Screenshot: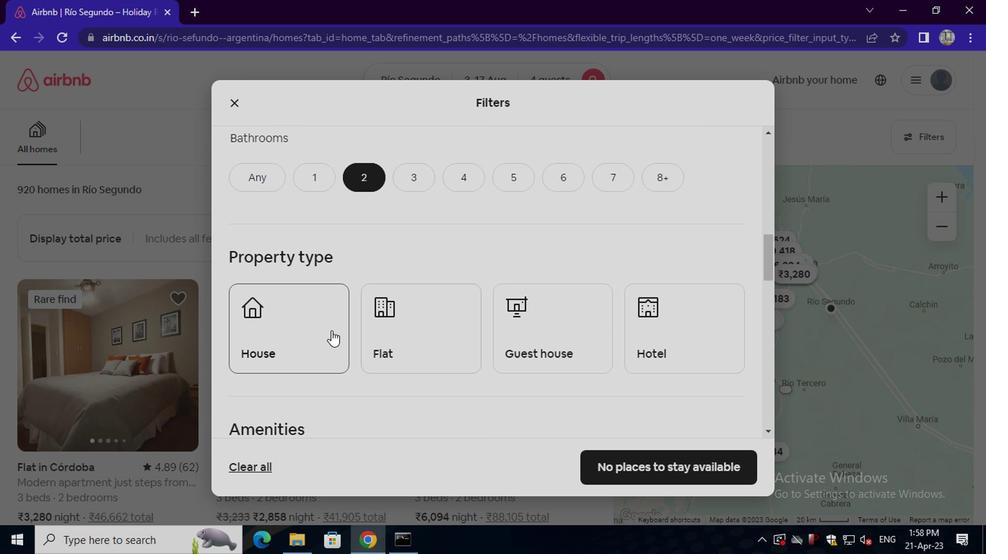 
Action: Mouse pressed left at (318, 332)
Screenshot: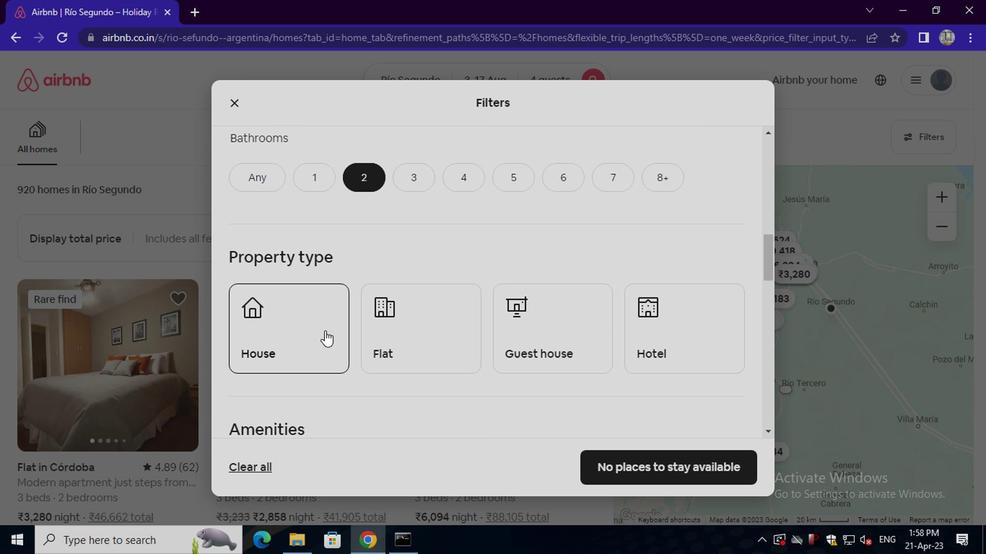 
Action: Mouse moved to (394, 336)
Screenshot: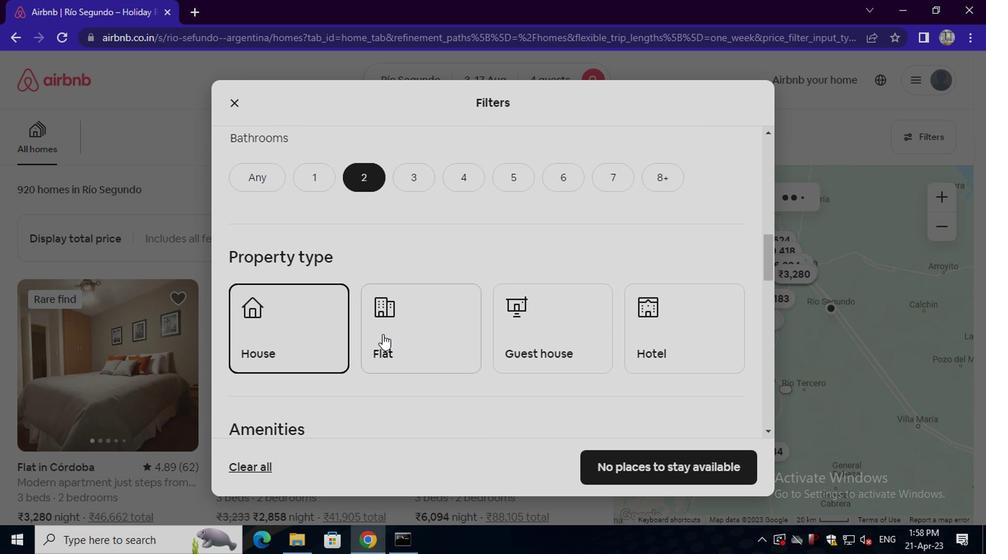 
Action: Mouse pressed left at (394, 336)
Screenshot: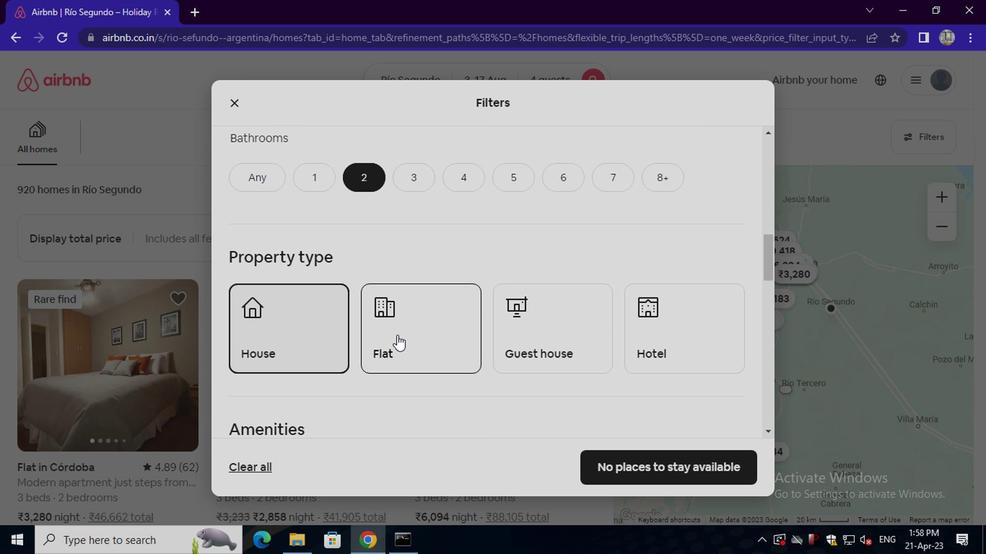 
Action: Mouse moved to (534, 339)
Screenshot: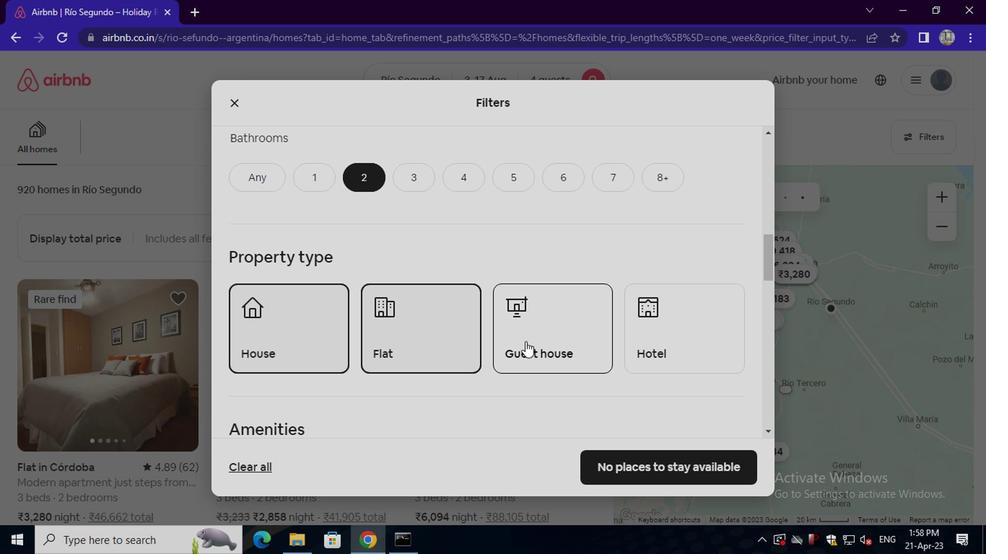 
Action: Mouse pressed left at (534, 339)
Screenshot: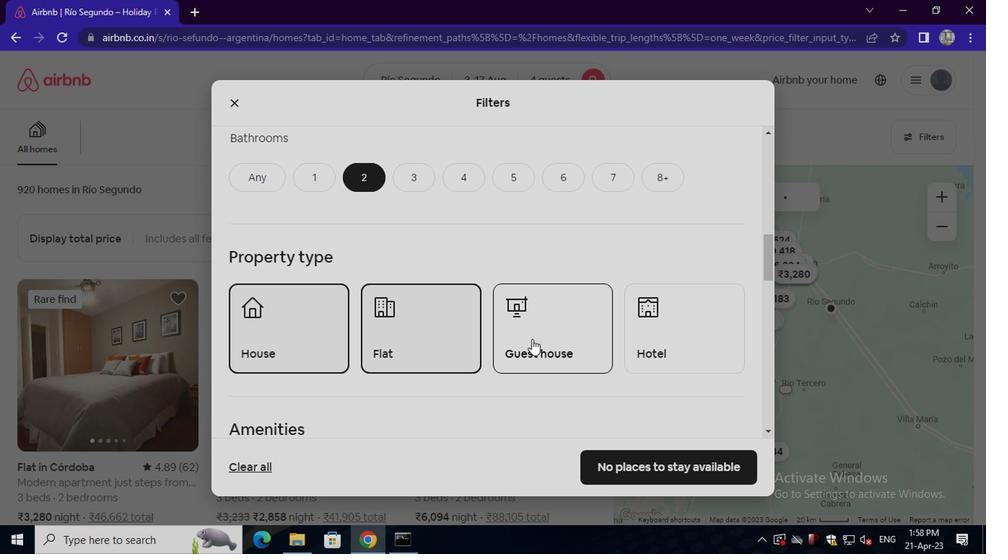 
Action: Mouse moved to (404, 355)
Screenshot: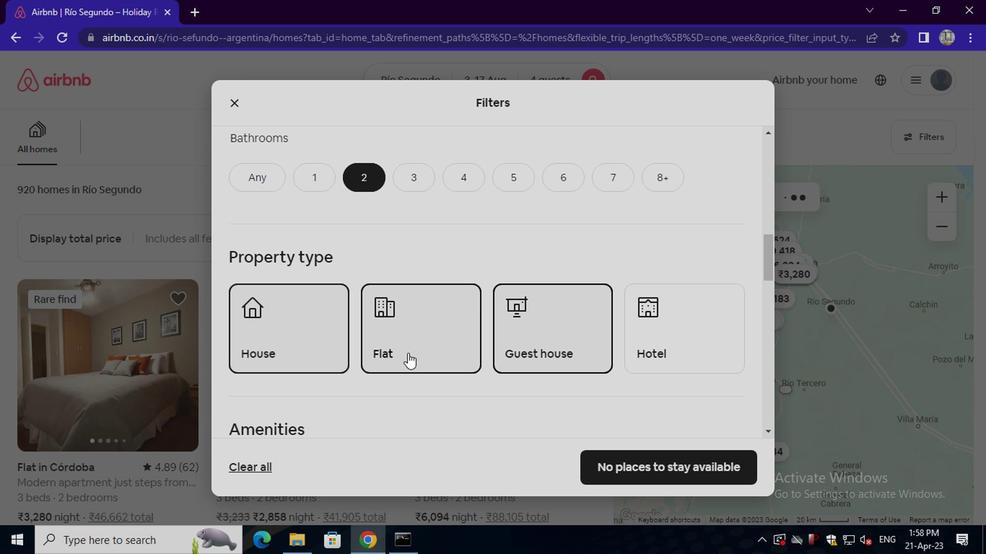 
Action: Mouse scrolled (404, 354) with delta (0, -1)
Screenshot: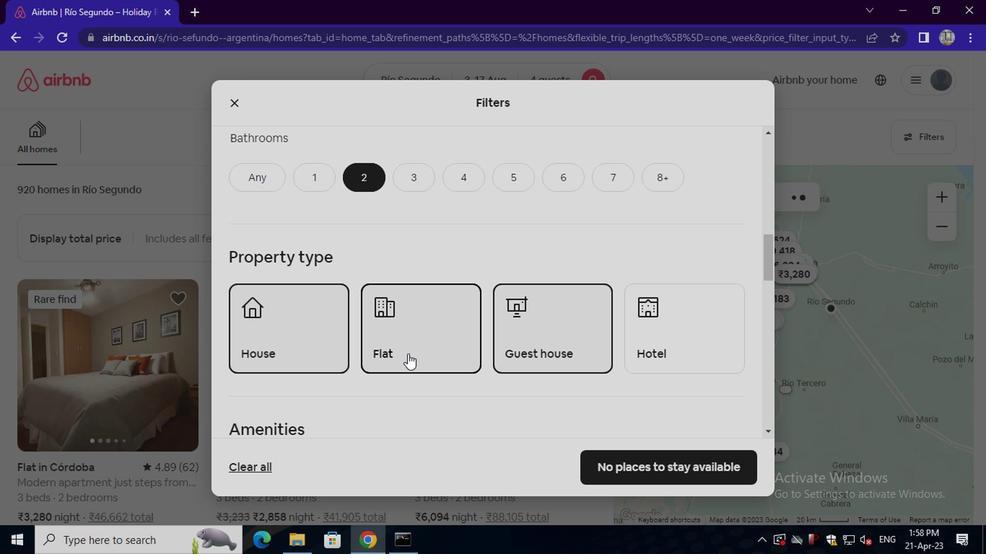 
Action: Mouse scrolled (404, 354) with delta (0, -1)
Screenshot: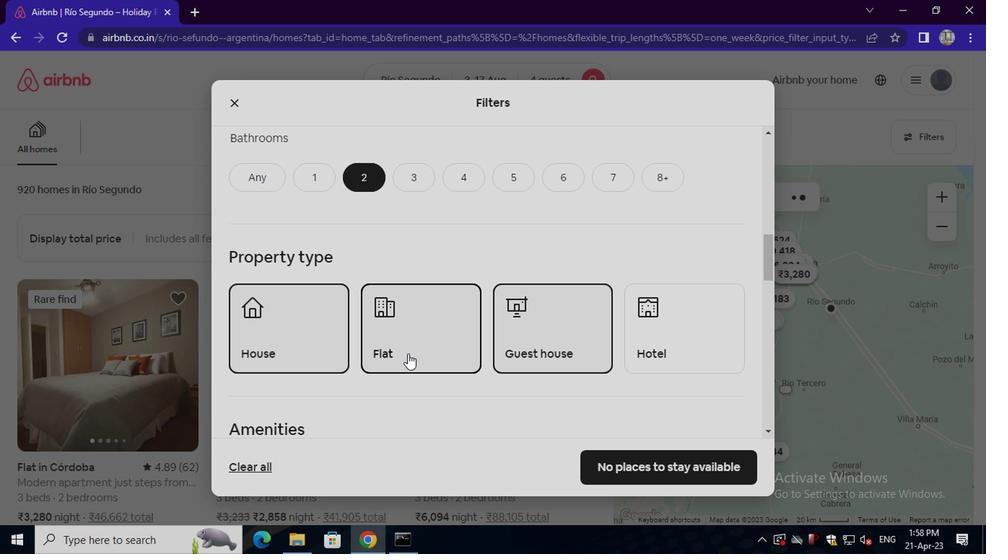 
Action: Mouse scrolled (404, 354) with delta (0, -1)
Screenshot: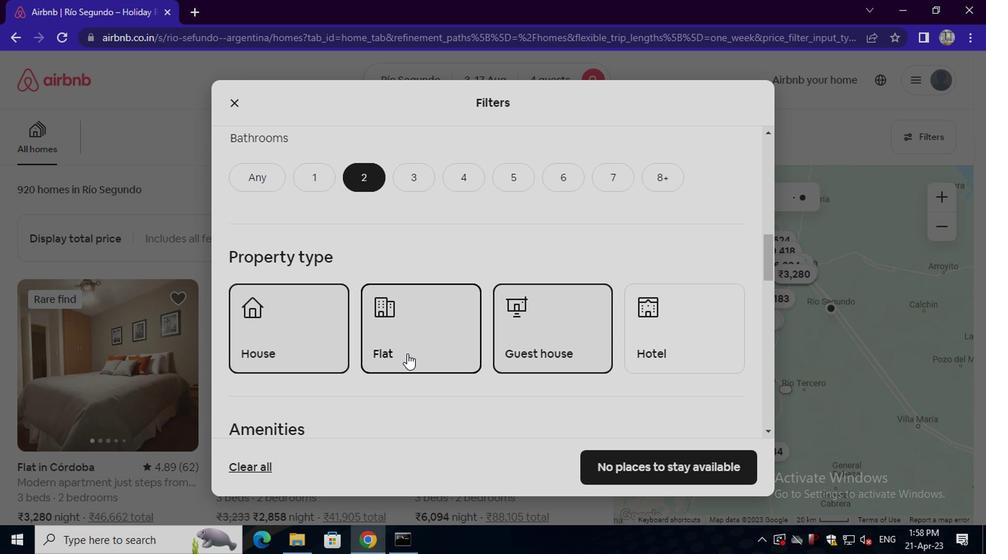 
Action: Mouse scrolled (404, 354) with delta (0, -1)
Screenshot: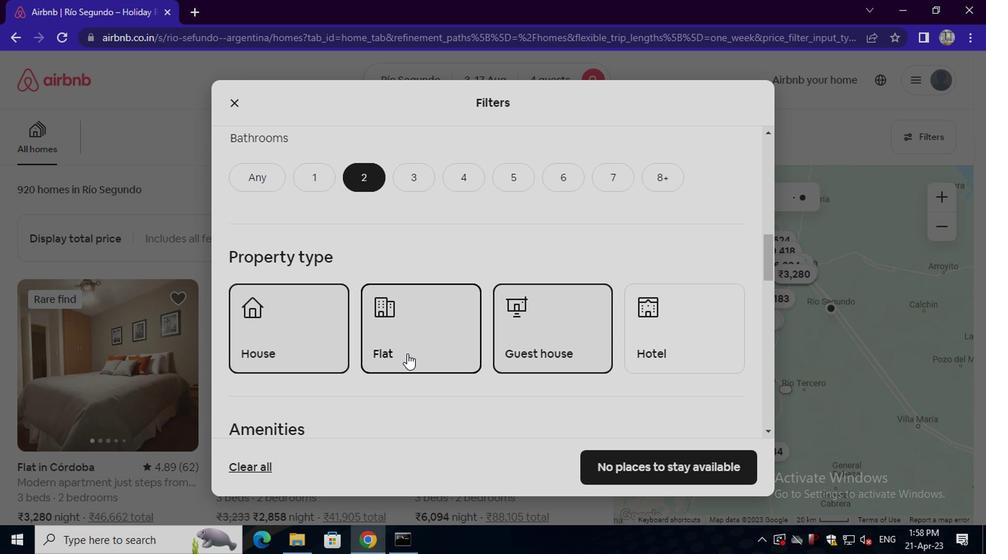 
Action: Mouse moved to (254, 219)
Screenshot: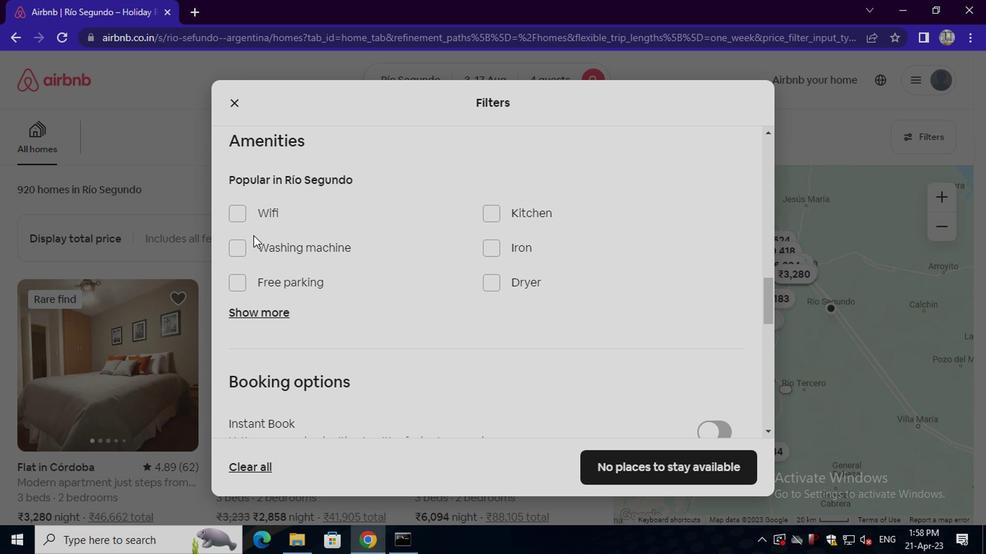 
Action: Mouse pressed left at (254, 219)
Screenshot: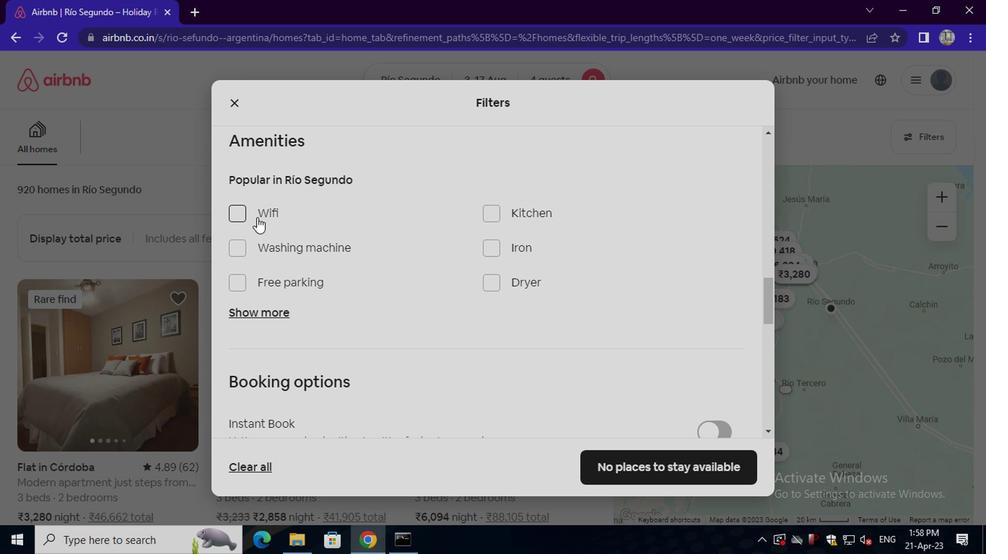 
Action: Mouse moved to (403, 321)
Screenshot: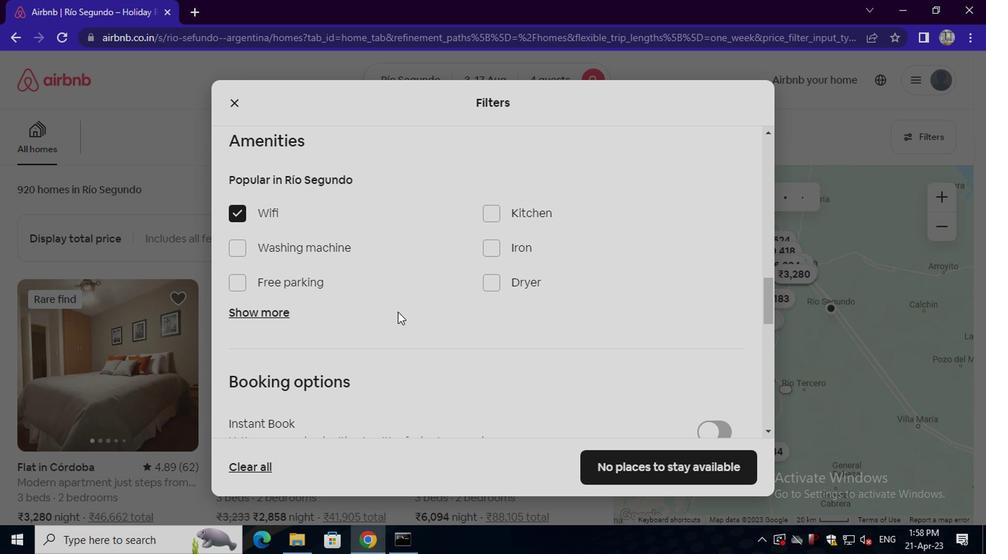 
Action: Mouse scrolled (403, 320) with delta (0, 0)
Screenshot: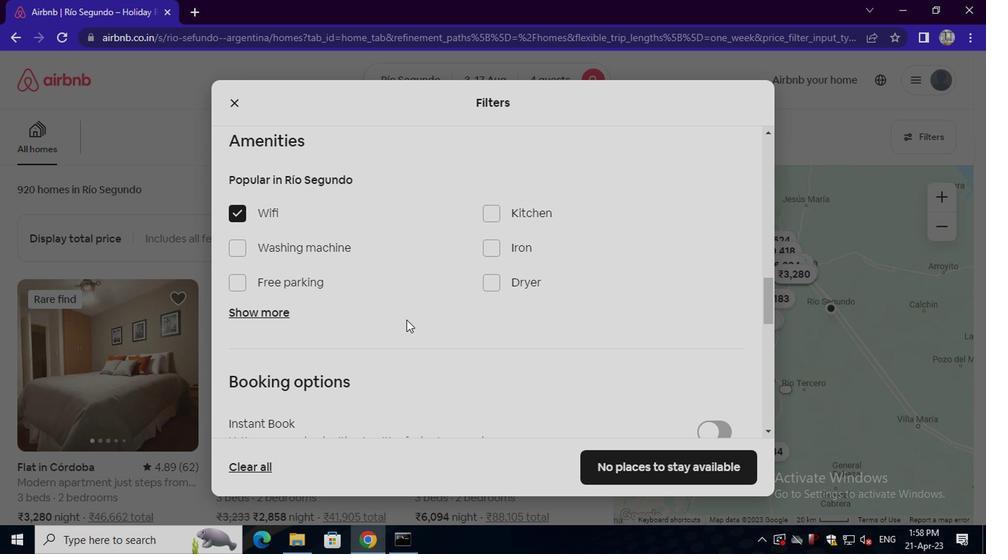 
Action: Mouse moved to (404, 321)
Screenshot: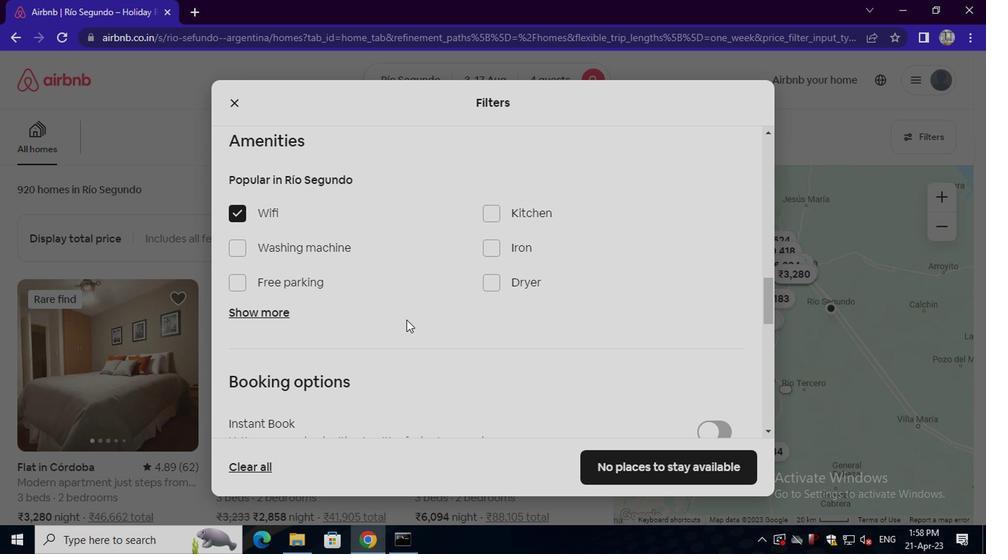
Action: Mouse scrolled (404, 320) with delta (0, 0)
Screenshot: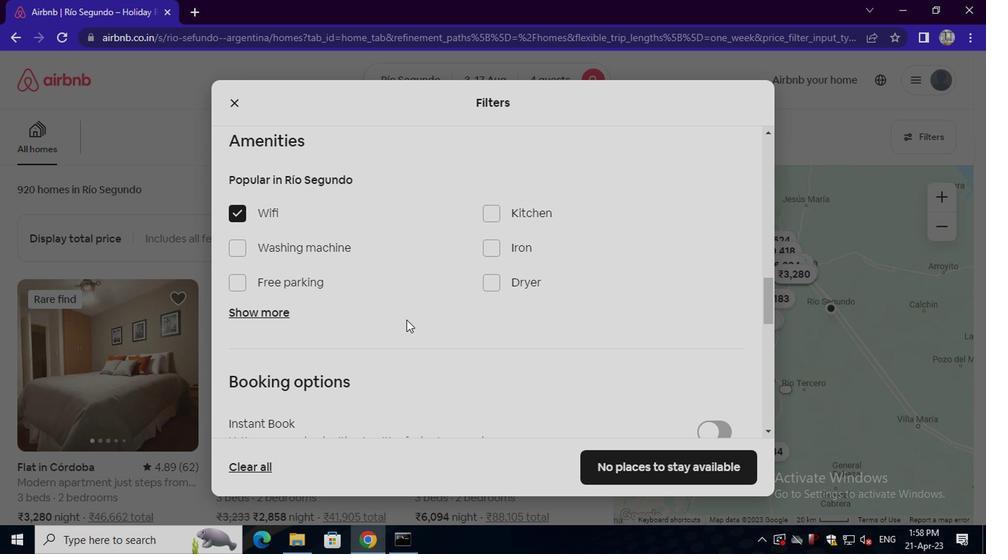 
Action: Mouse scrolled (404, 320) with delta (0, 0)
Screenshot: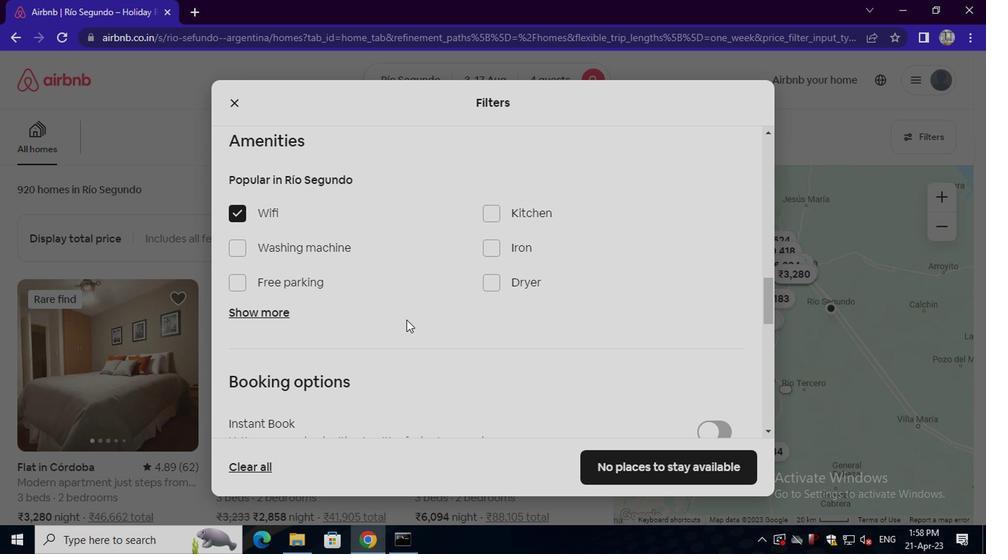 
Action: Mouse moved to (715, 258)
Screenshot: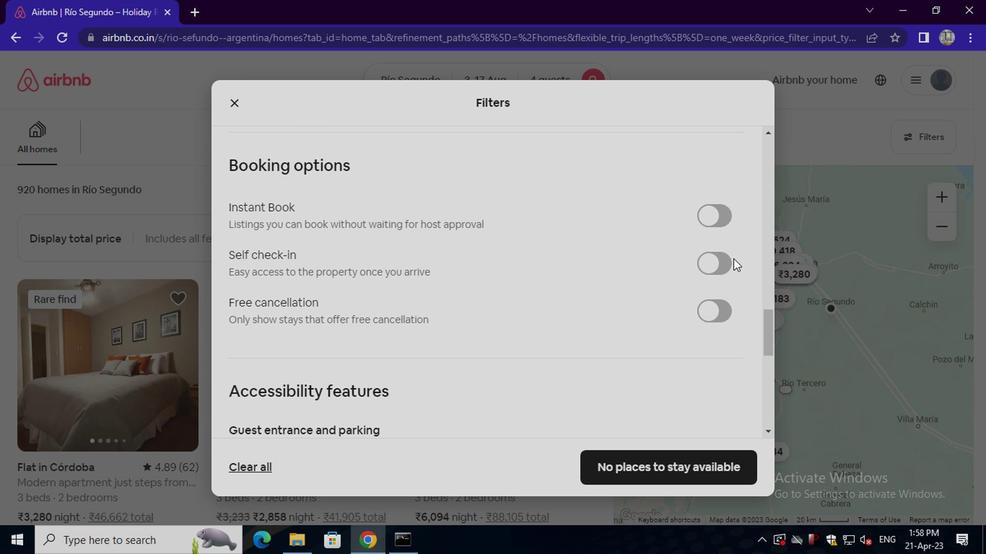 
Action: Mouse pressed left at (715, 258)
Screenshot: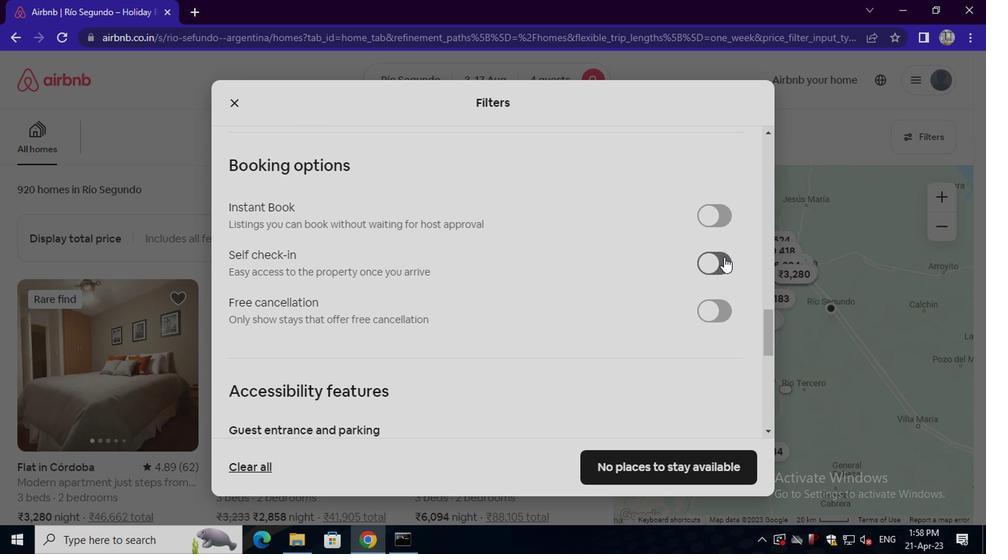 
Action: Mouse moved to (379, 375)
Screenshot: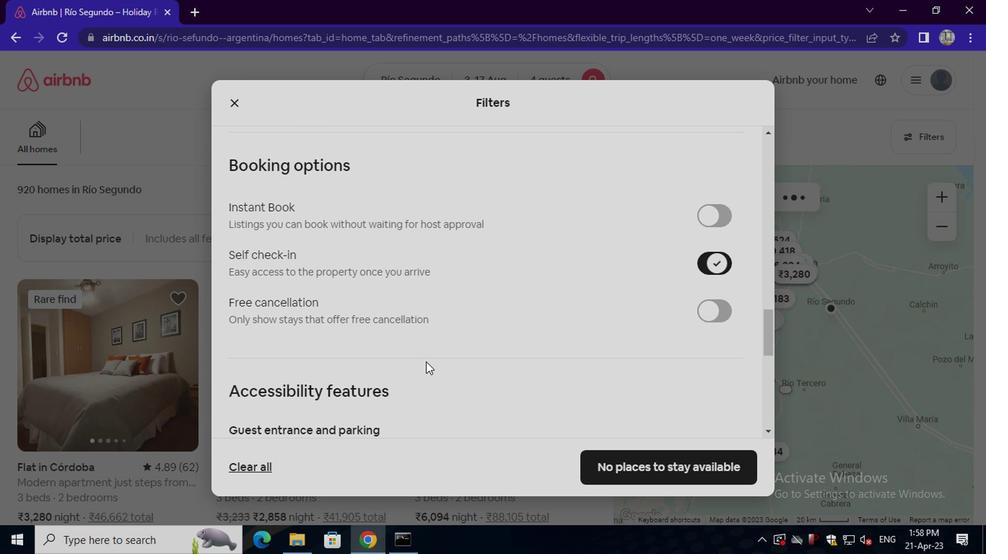 
Action: Mouse scrolled (379, 374) with delta (0, -1)
Screenshot: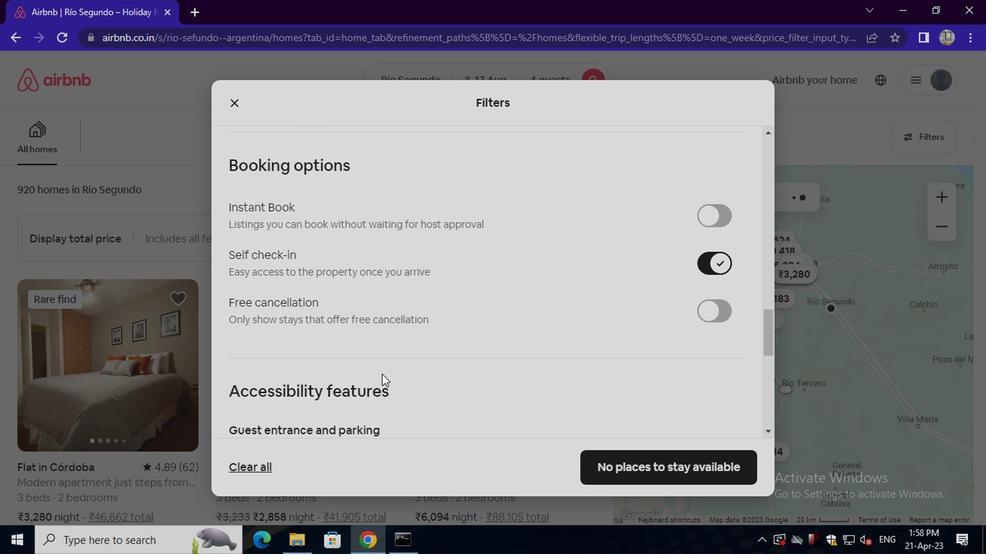 
Action: Mouse scrolled (379, 374) with delta (0, -1)
Screenshot: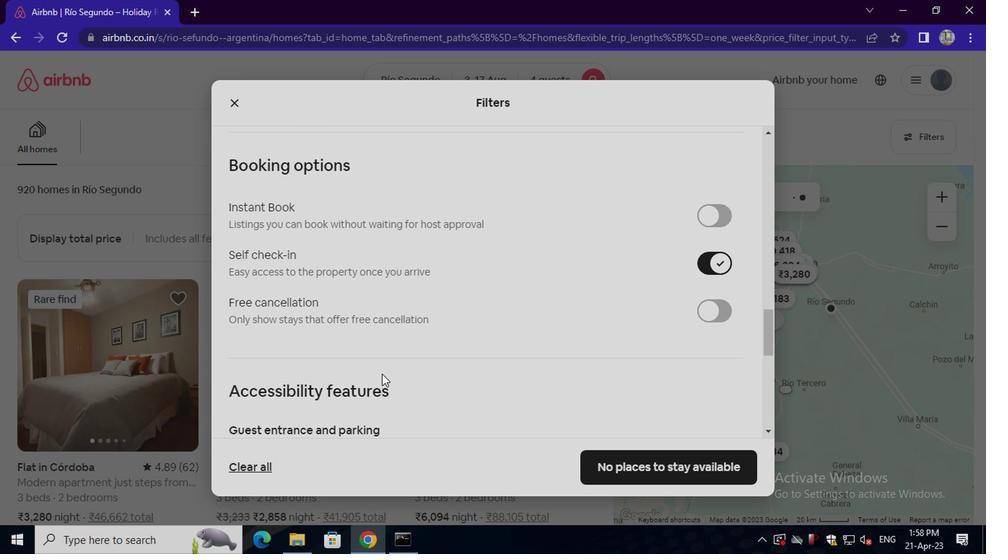 
Action: Mouse scrolled (379, 374) with delta (0, -1)
Screenshot: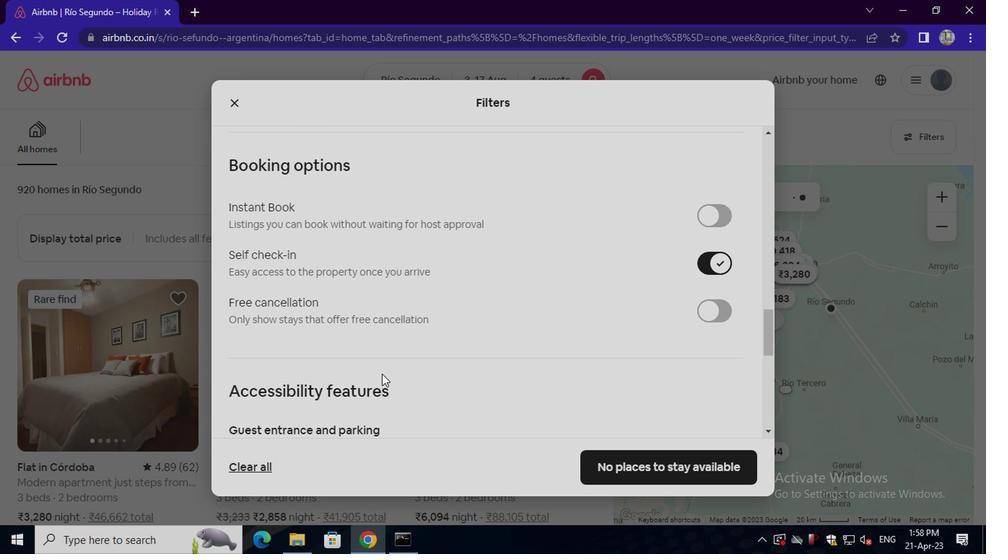 
Action: Mouse scrolled (379, 374) with delta (0, -1)
Screenshot: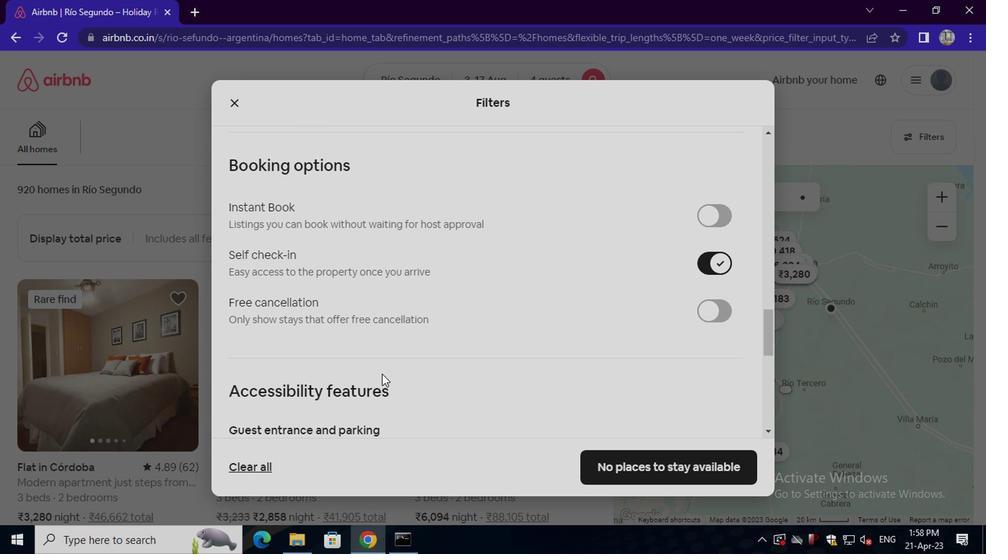 
Action: Mouse scrolled (379, 374) with delta (0, -1)
Screenshot: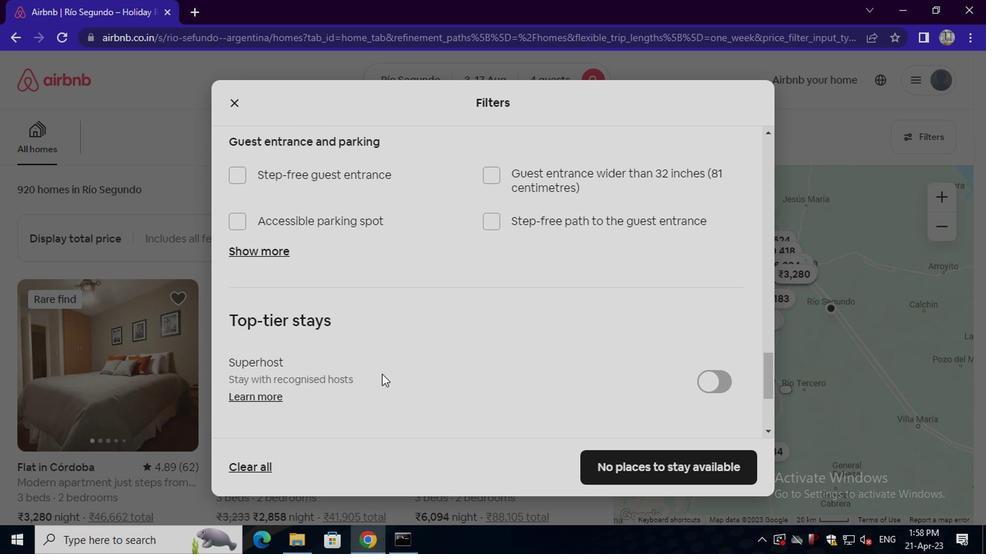 
Action: Mouse scrolled (379, 374) with delta (0, -1)
Screenshot: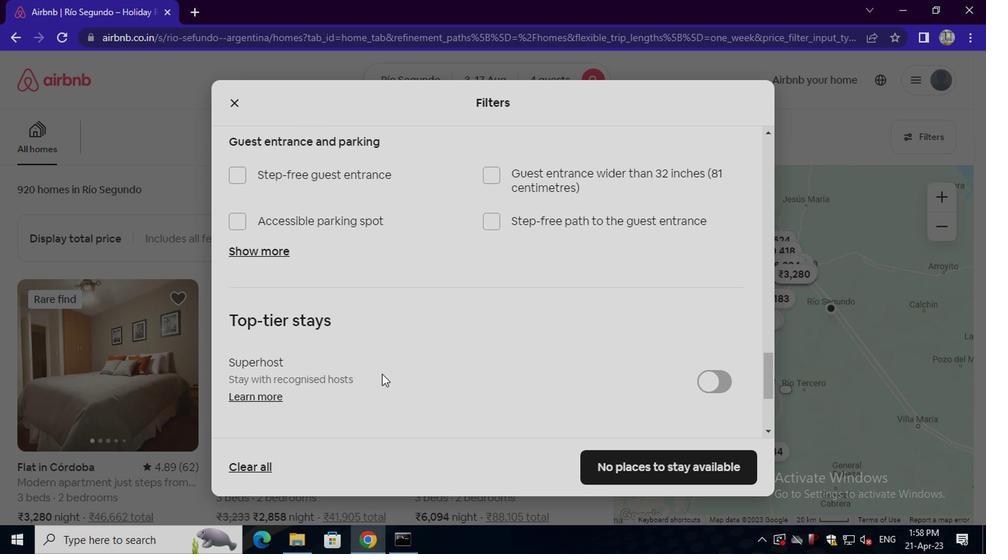 
Action: Mouse scrolled (379, 374) with delta (0, -1)
Screenshot: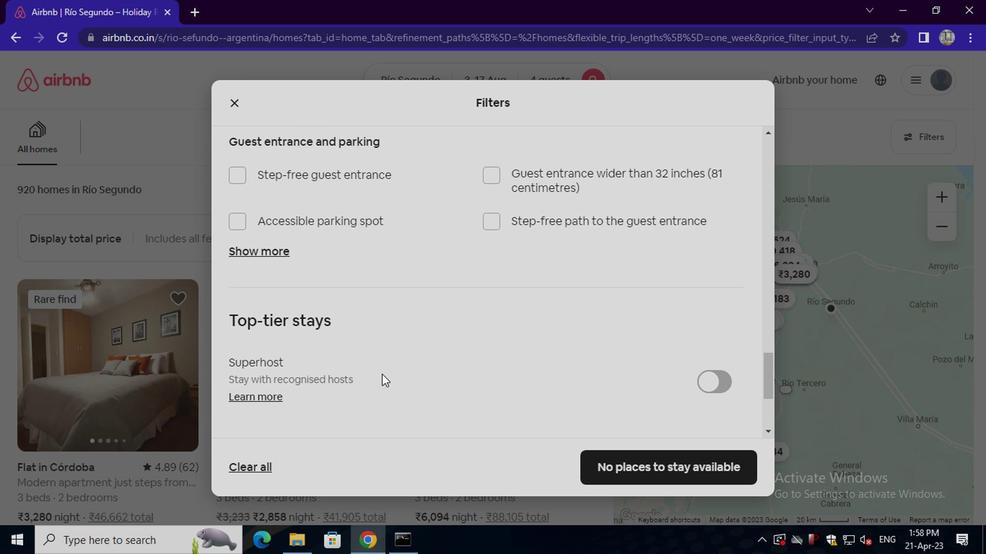 
Action: Mouse scrolled (379, 374) with delta (0, -1)
Screenshot: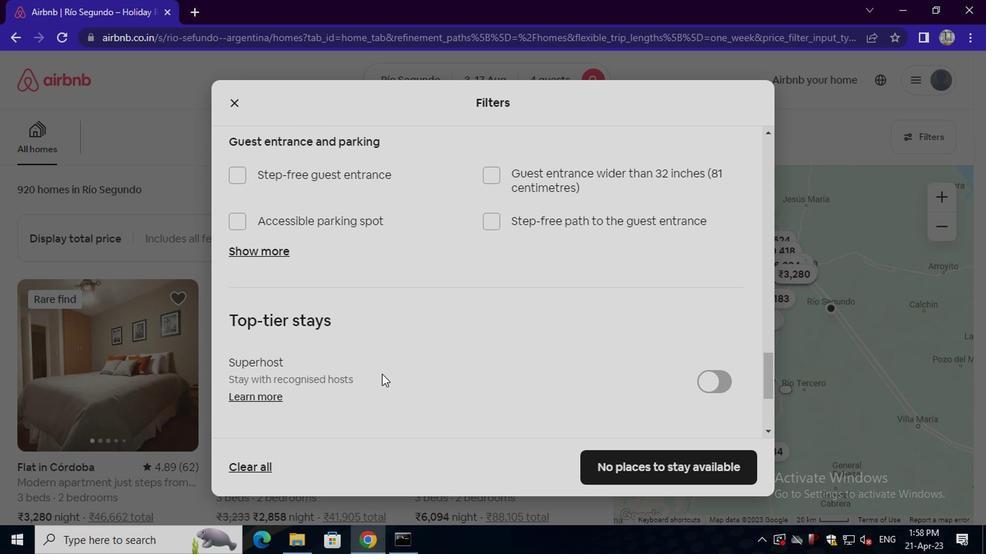 
Action: Mouse scrolled (379, 374) with delta (0, -1)
Screenshot: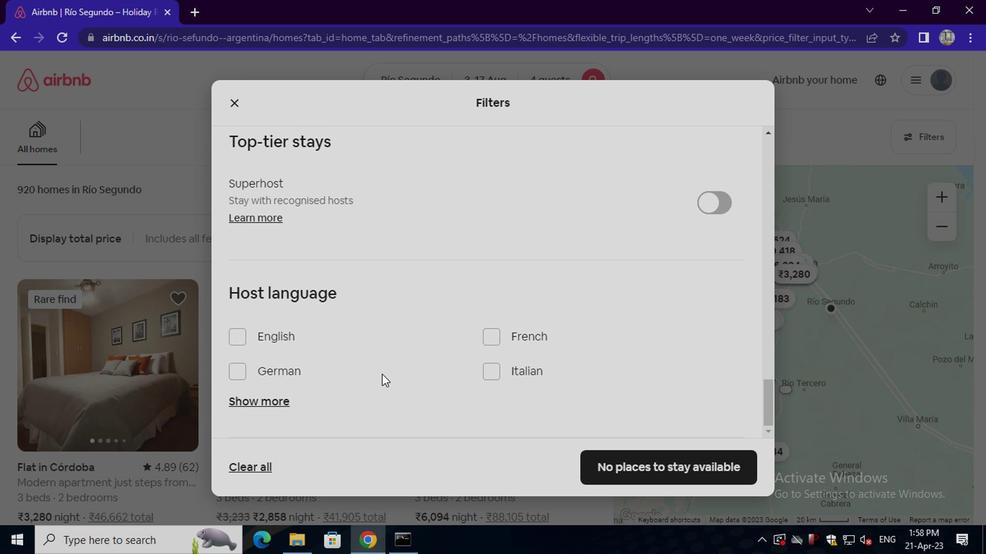 
Action: Mouse scrolled (379, 374) with delta (0, -1)
Screenshot: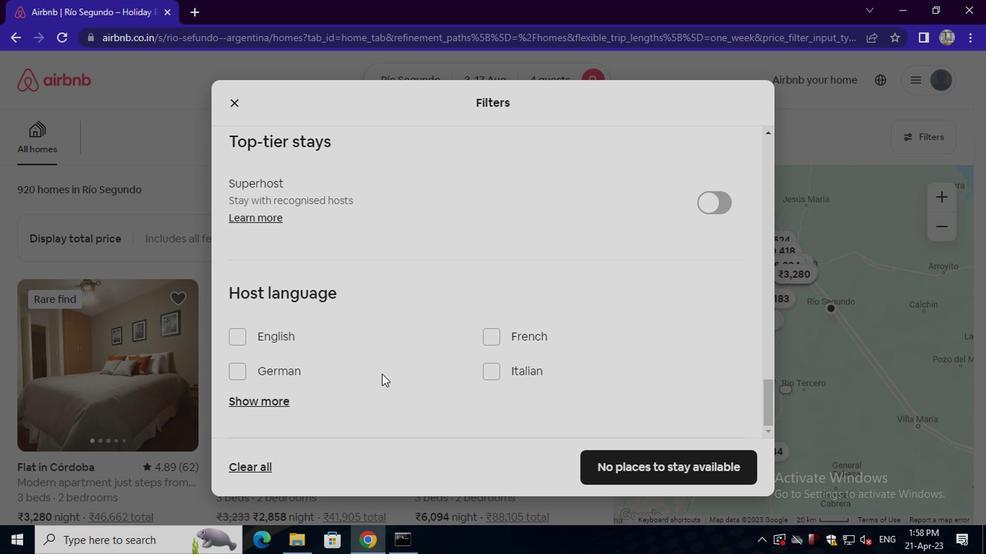 
Action: Mouse scrolled (379, 374) with delta (0, -1)
Screenshot: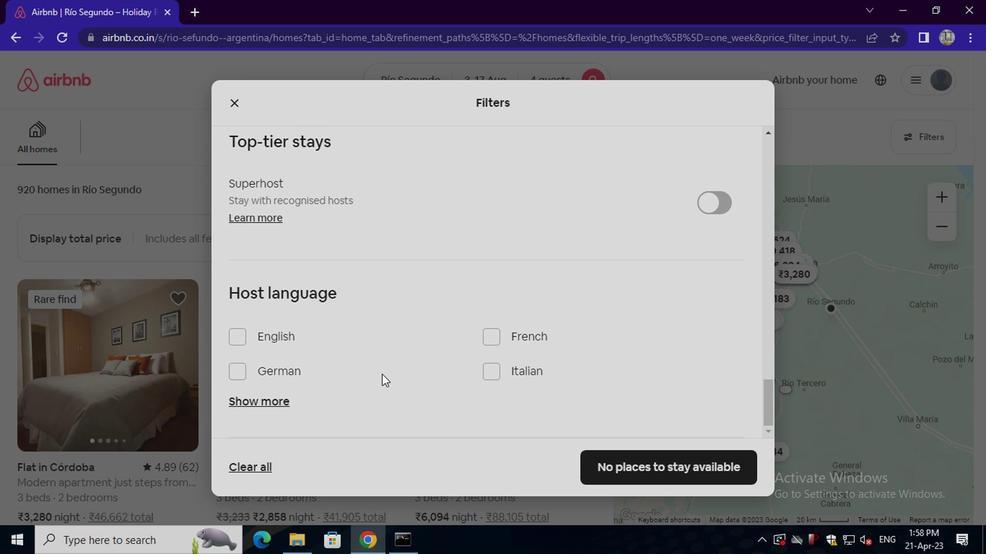 
Action: Mouse moved to (284, 325)
Screenshot: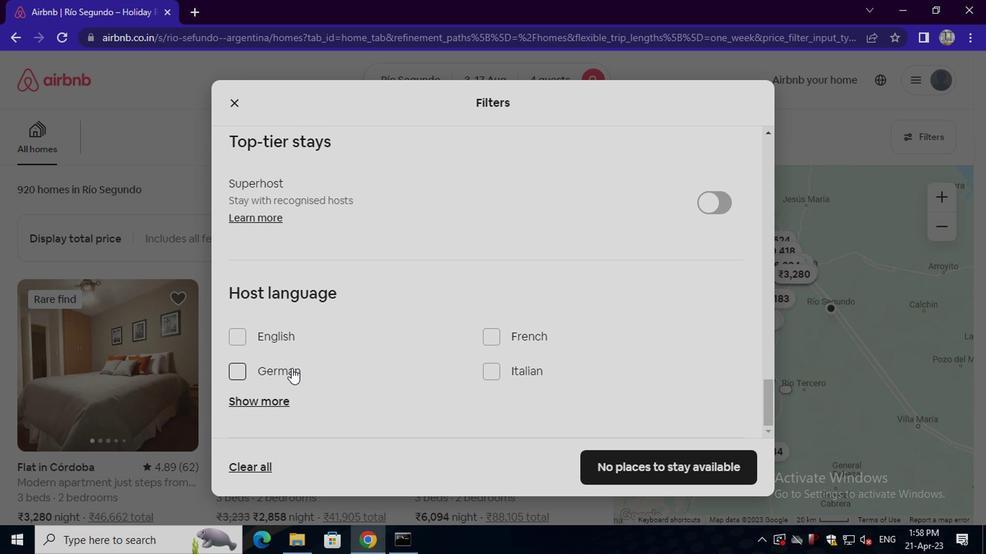 
Action: Mouse pressed left at (284, 325)
Screenshot: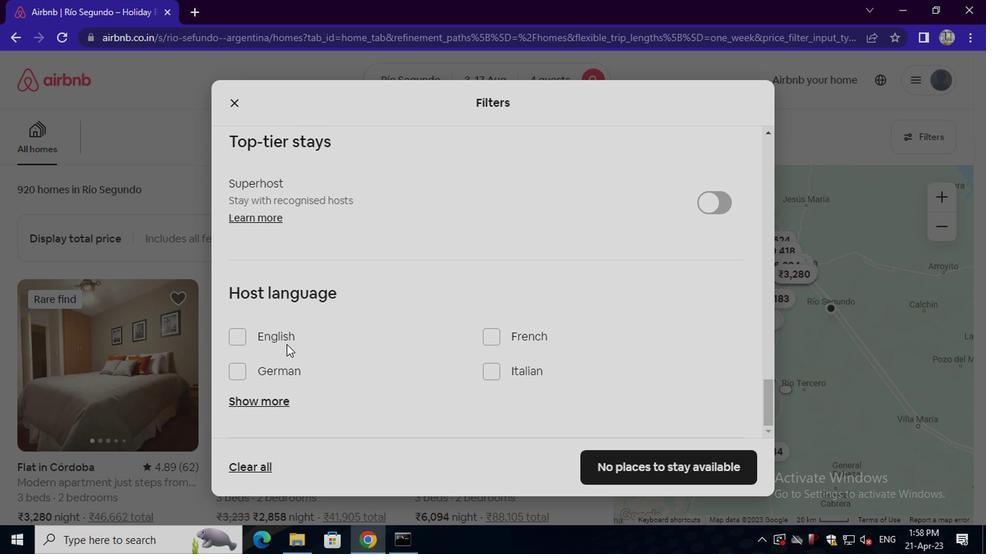 
Action: Mouse moved to (278, 333)
Screenshot: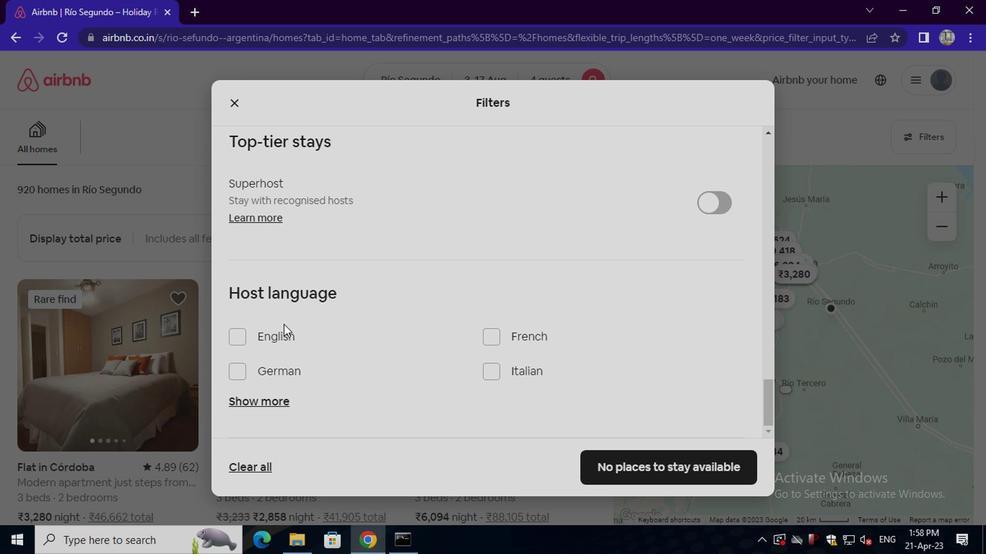 
Action: Mouse pressed left at (278, 333)
Screenshot: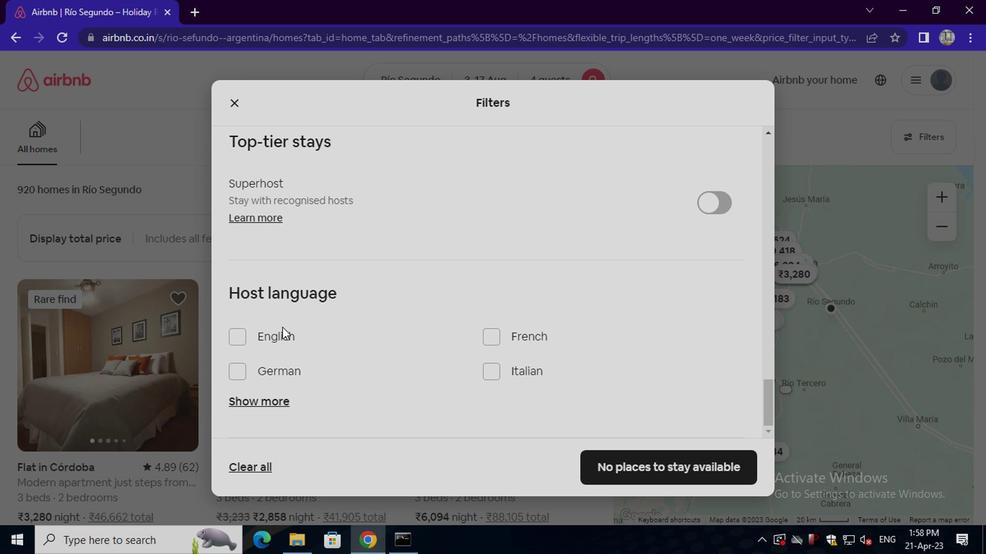 
Action: Mouse moved to (610, 459)
Screenshot: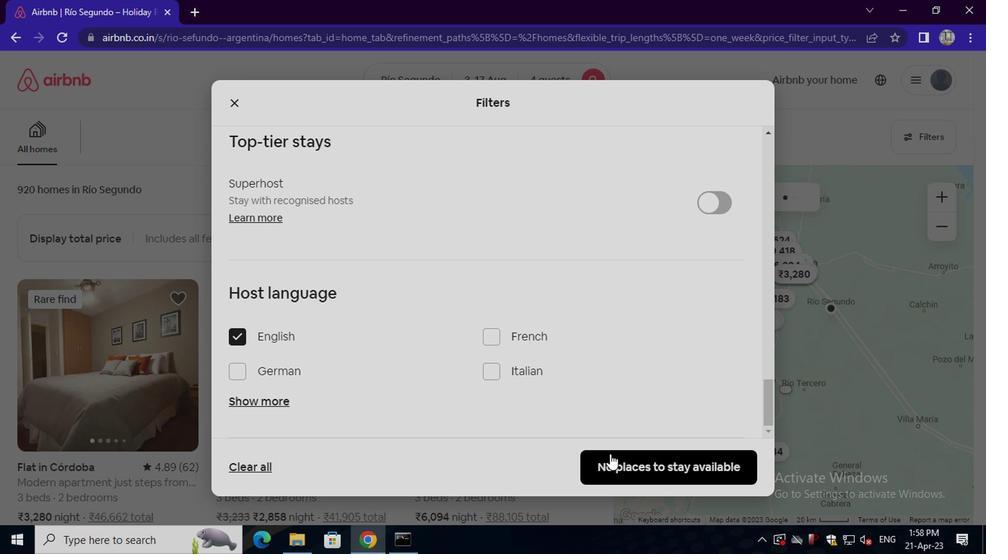 
Action: Mouse pressed left at (610, 459)
Screenshot: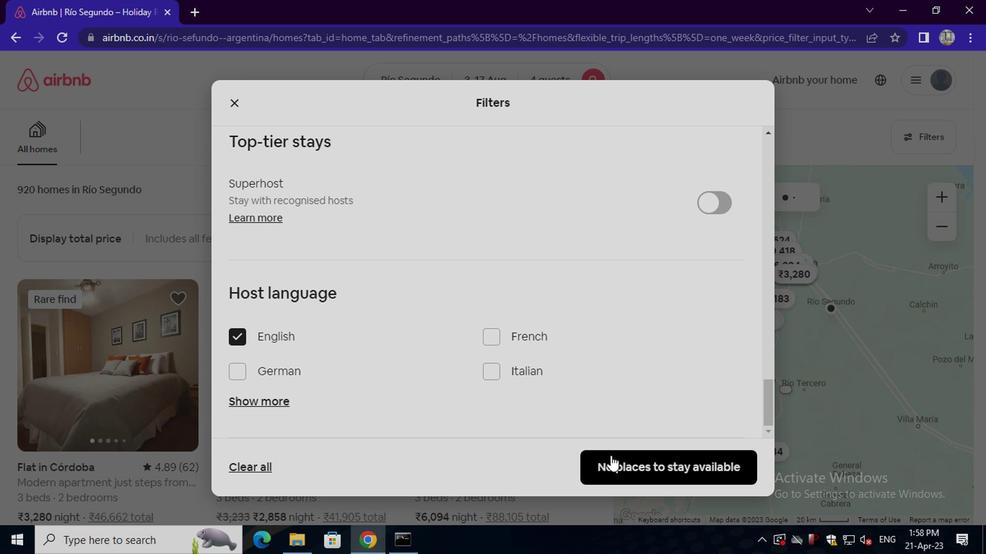 
